 Task: Open a blank sheet, save the file as 'email' Insert a table '2 by 3' In first column, add headers, 'Product, Quantity'. Under first header add  Apple, Mango. Under second header add  15, 20. Change table style to  'Red'
Action: Mouse moved to (32, 84)
Screenshot: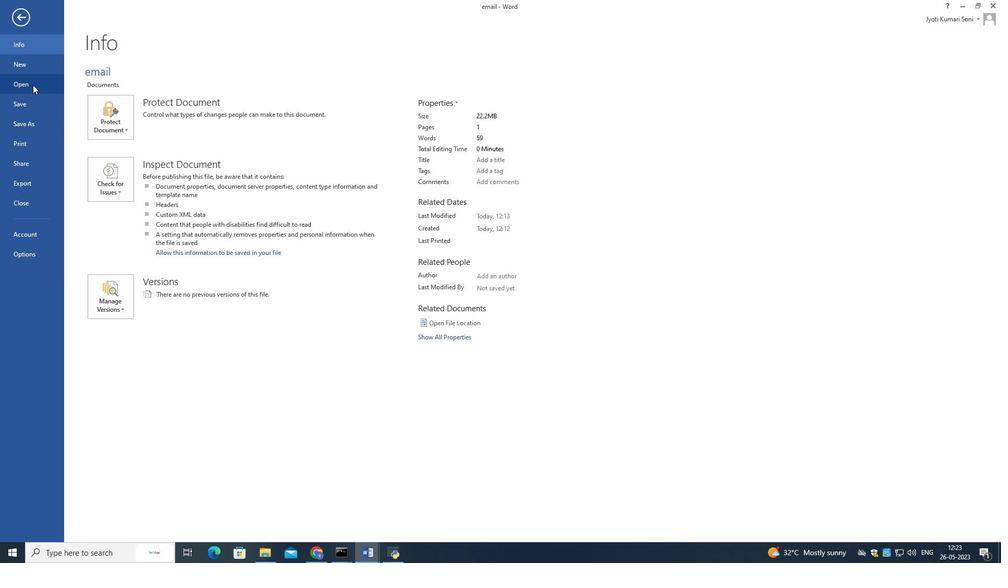 
Action: Mouse pressed left at (32, 84)
Screenshot: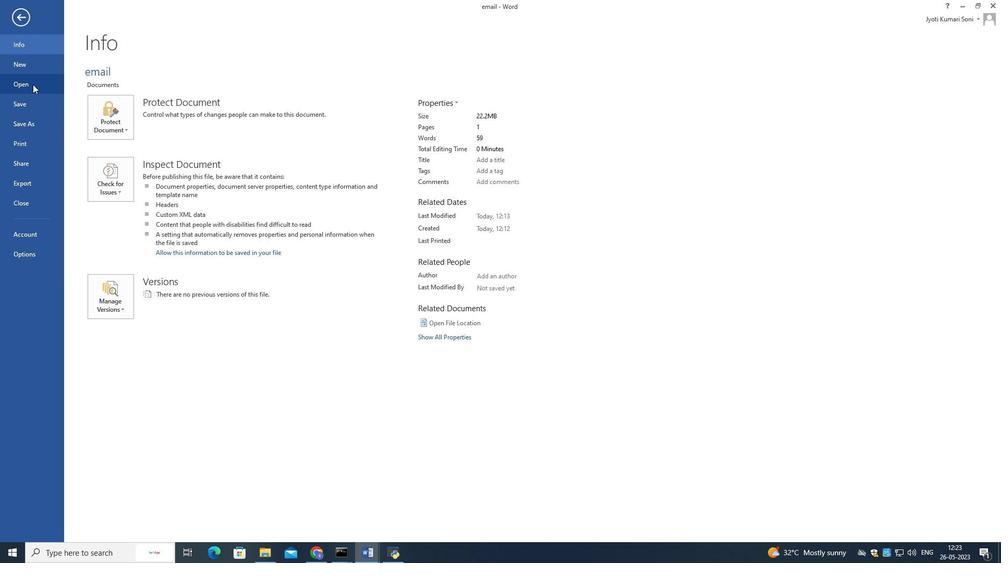 
Action: Mouse moved to (303, 102)
Screenshot: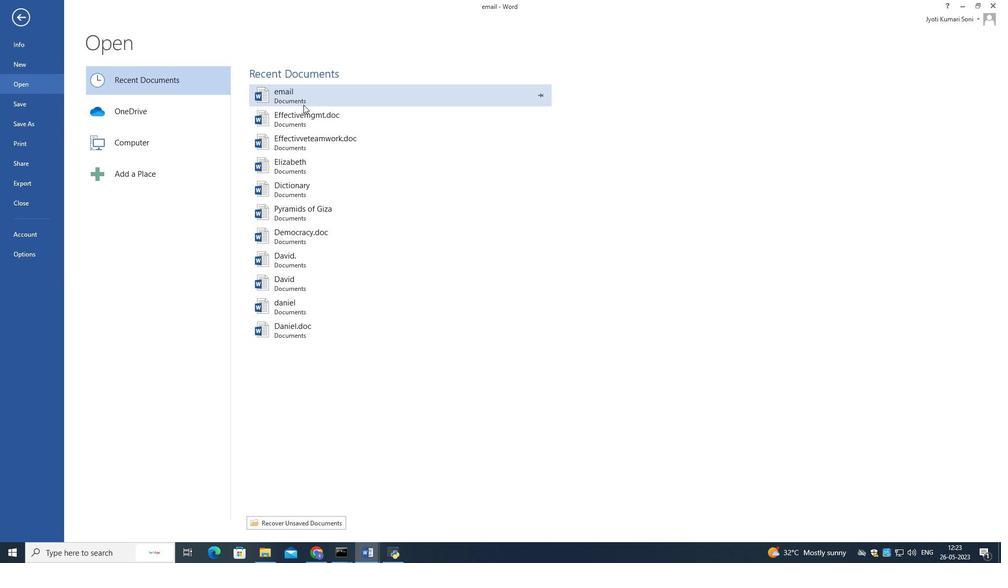 
Action: Mouse pressed left at (303, 102)
Screenshot: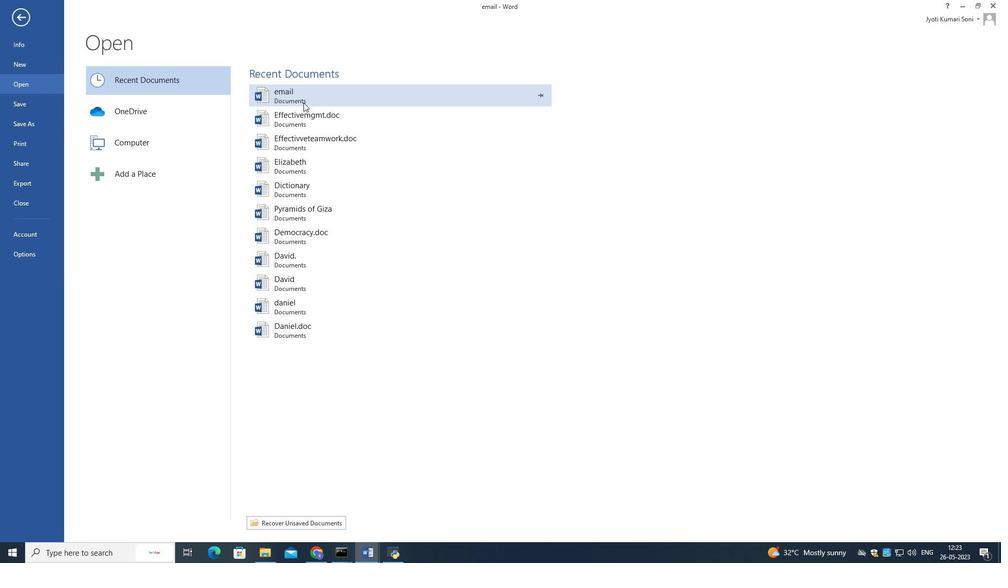 
Action: Mouse moved to (525, 314)
Screenshot: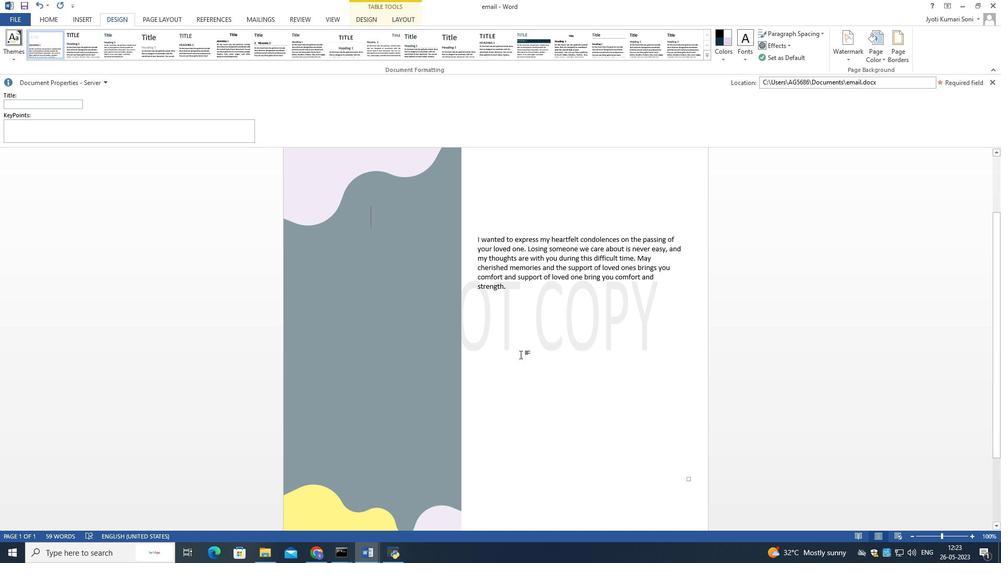 
Action: Mouse pressed left at (525, 314)
Screenshot: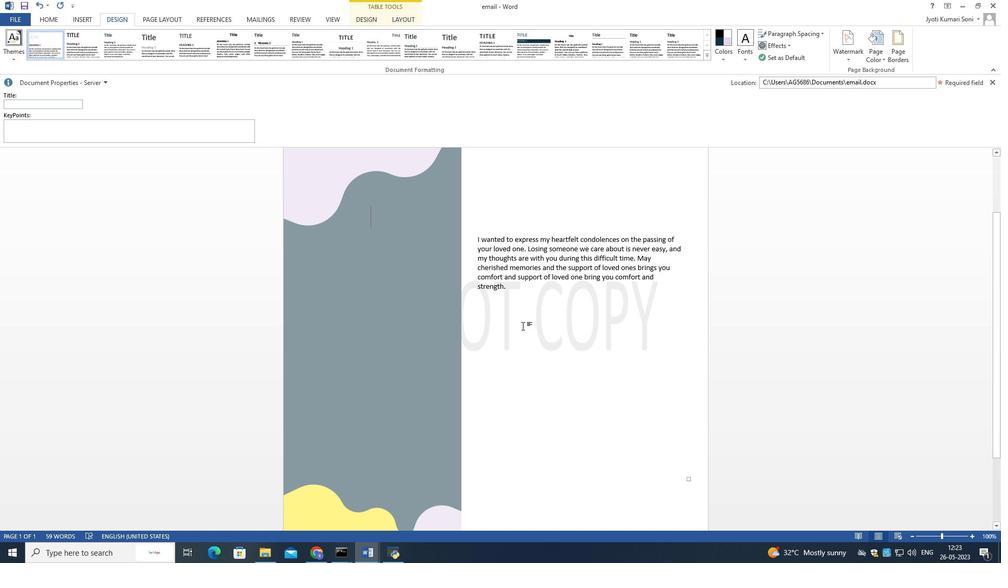 
Action: Mouse moved to (525, 321)
Screenshot: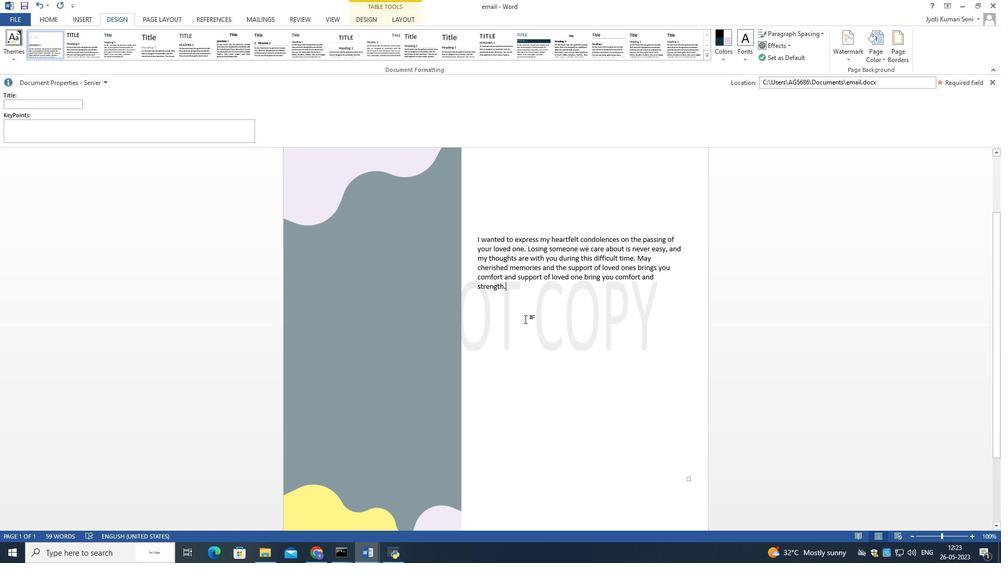
Action: Mouse scrolled (525, 320) with delta (0, 0)
Screenshot: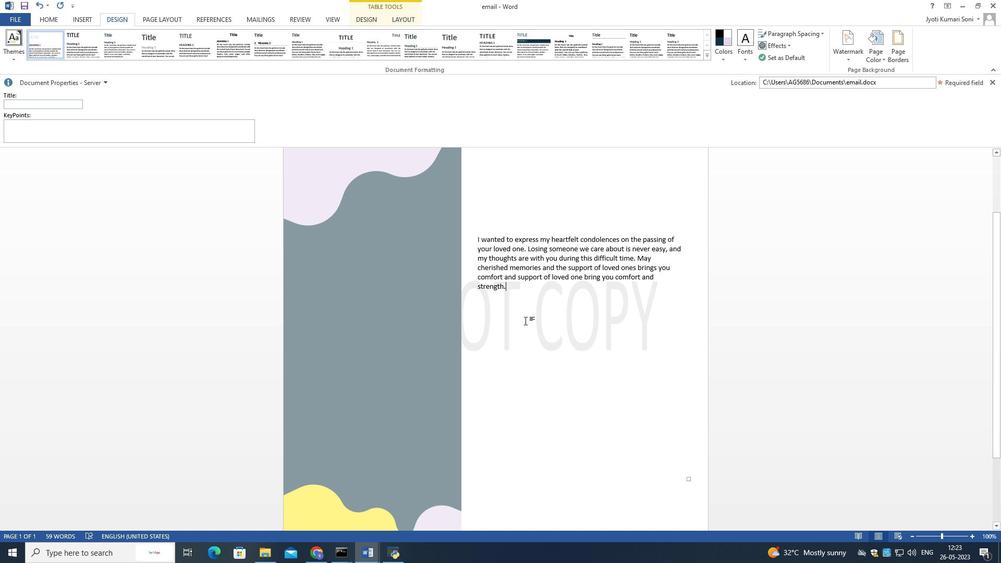 
Action: Mouse scrolled (525, 320) with delta (0, 0)
Screenshot: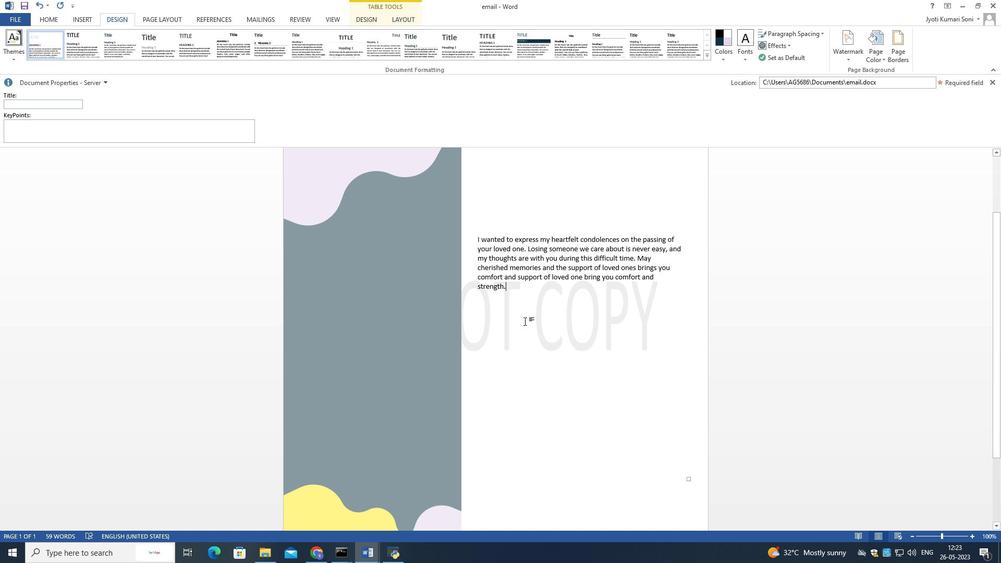 
Action: Mouse moved to (530, 232)
Screenshot: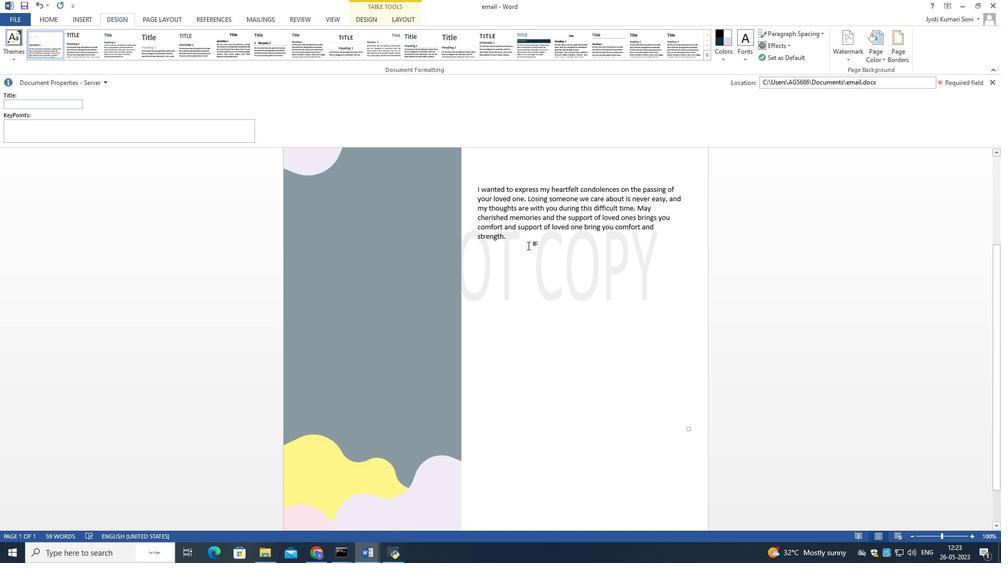 
Action: Mouse pressed left at (530, 232)
Screenshot: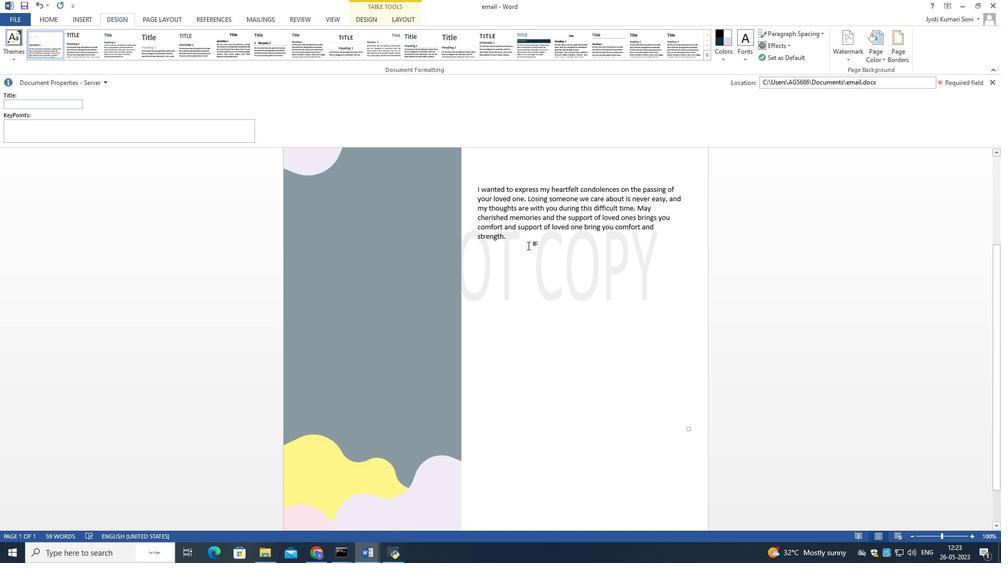 
Action: Mouse moved to (519, 249)
Screenshot: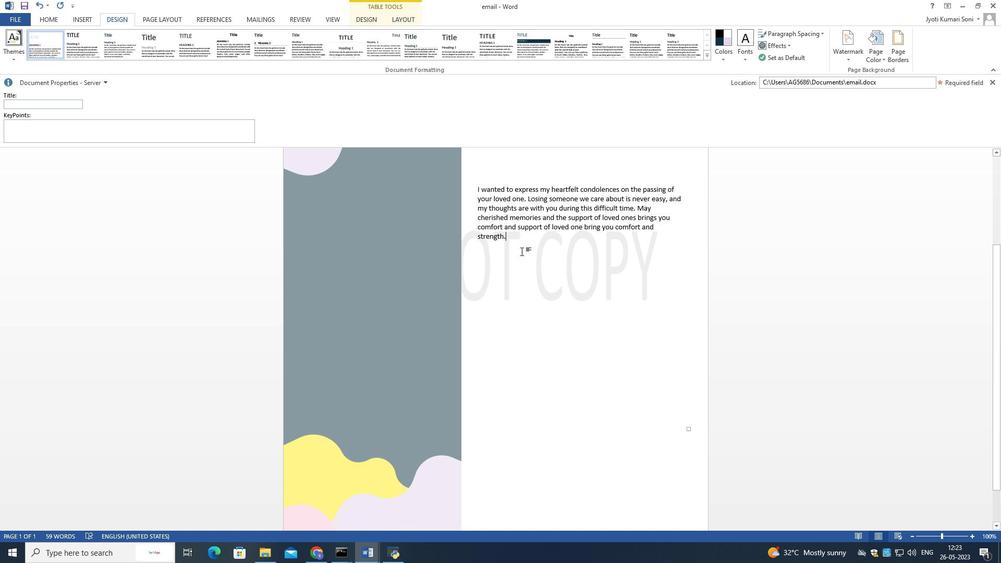
Action: Key pressed <Key.enter><Key.enter>
Screenshot: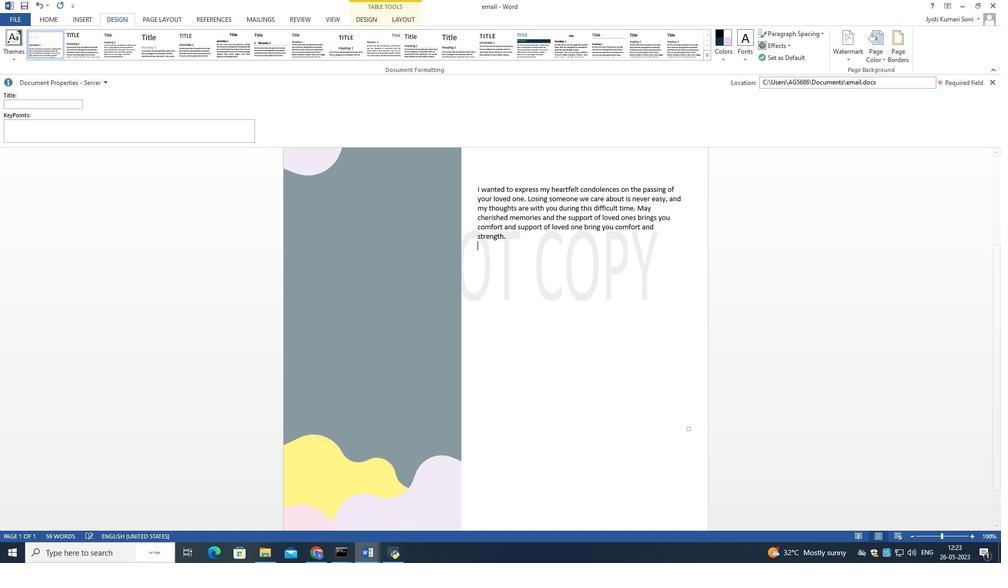
Action: Mouse moved to (86, 11)
Screenshot: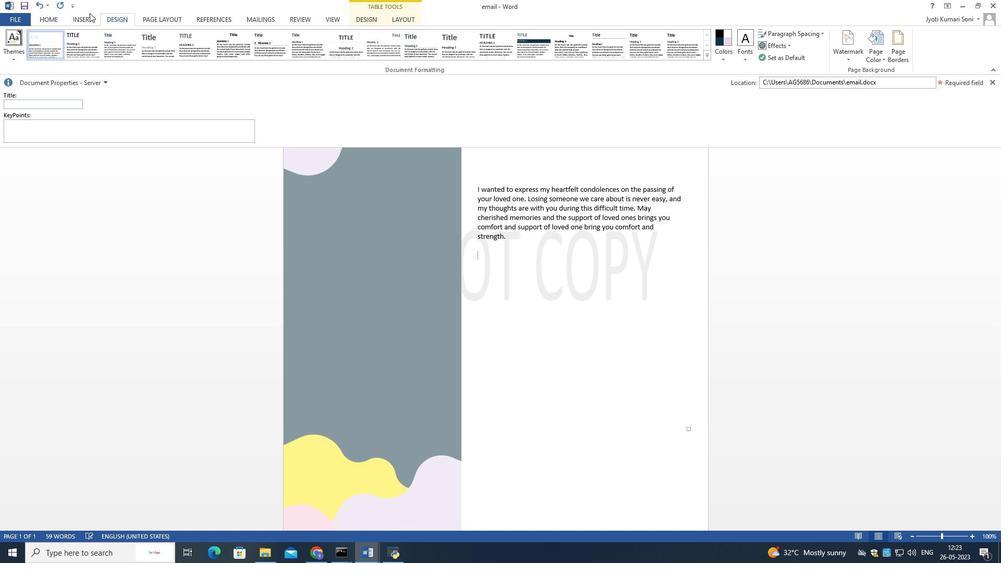 
Action: Mouse pressed left at (86, 11)
Screenshot: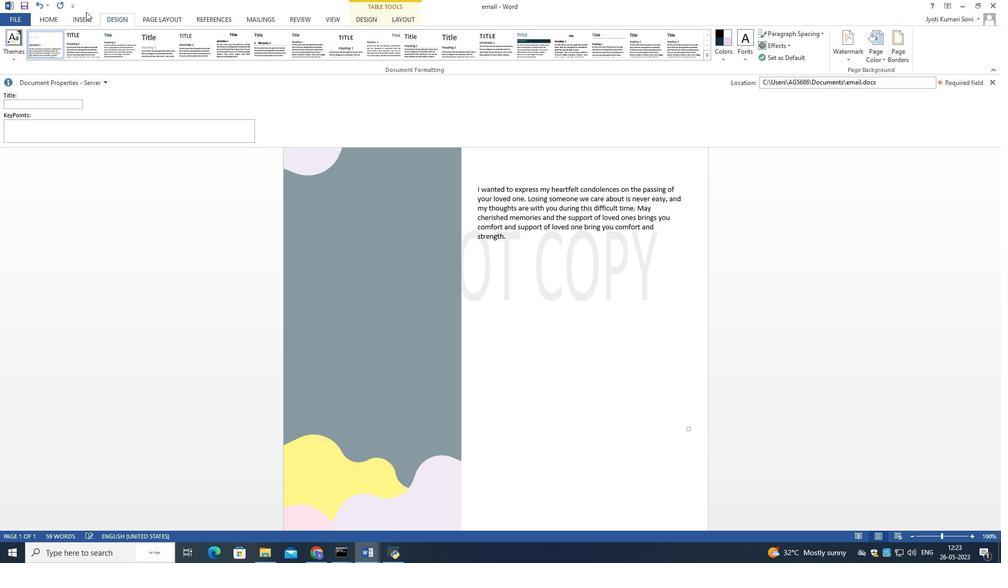 
Action: Mouse moved to (86, 14)
Screenshot: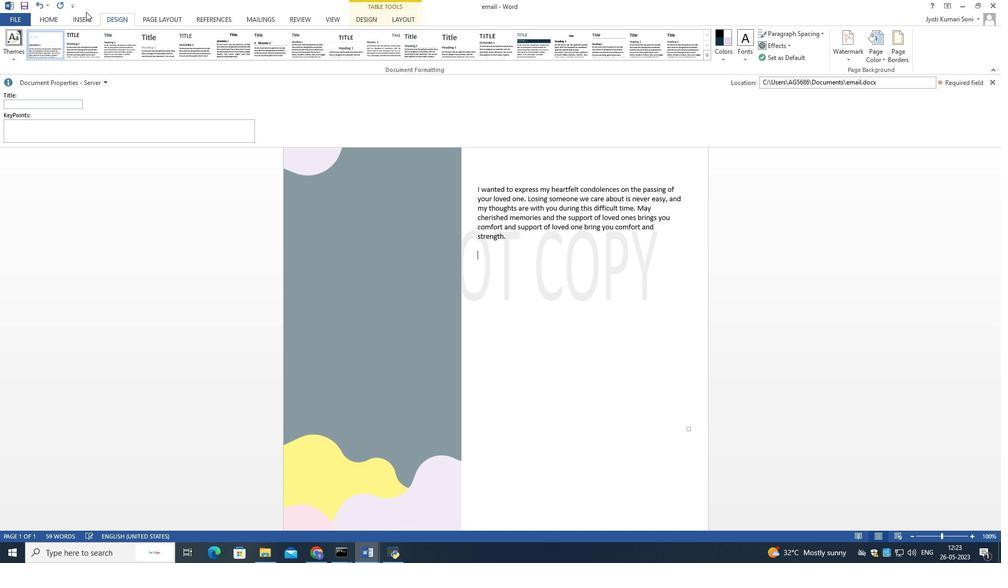 
Action: Mouse pressed left at (86, 14)
Screenshot: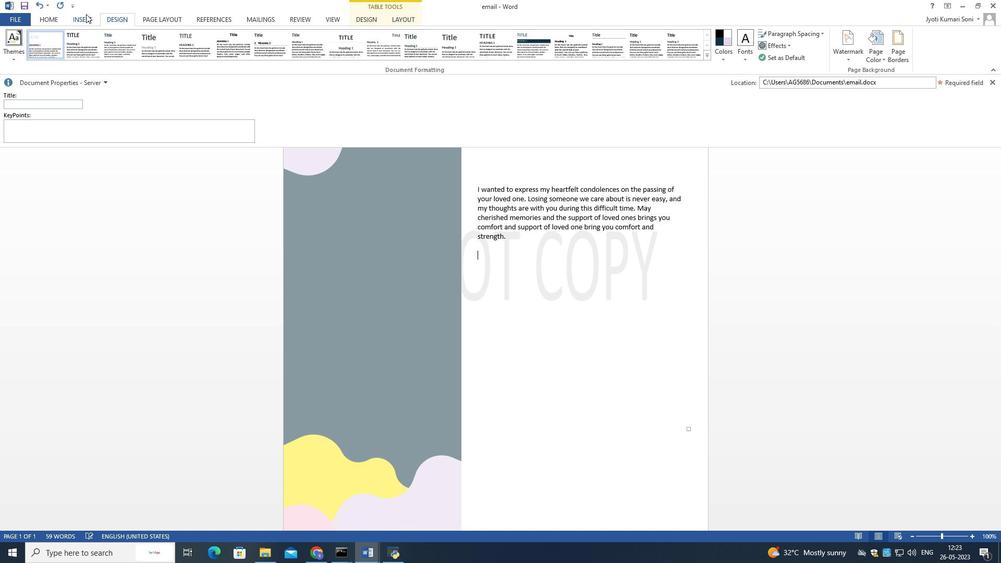 
Action: Mouse moved to (88, 54)
Screenshot: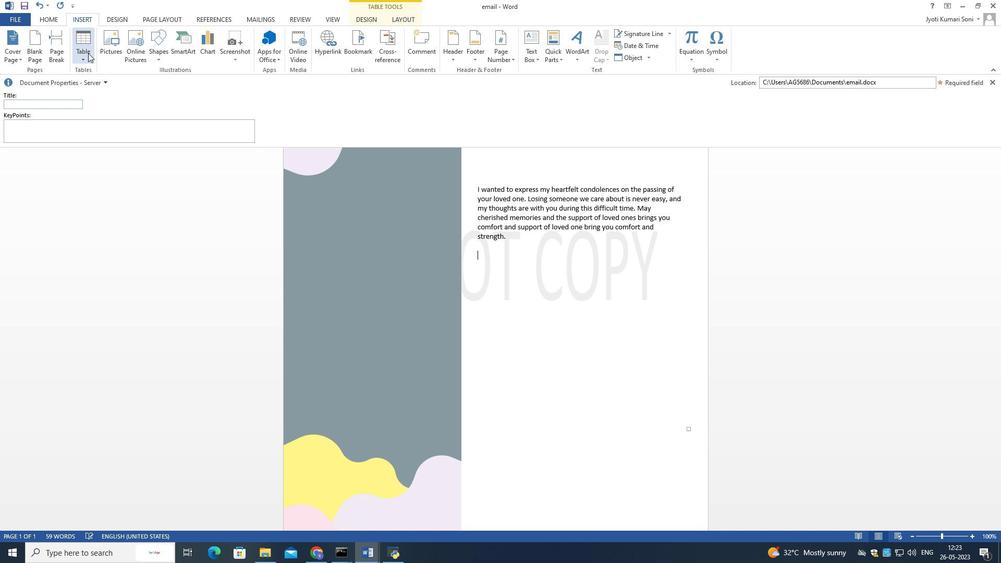 
Action: Mouse pressed left at (88, 54)
Screenshot: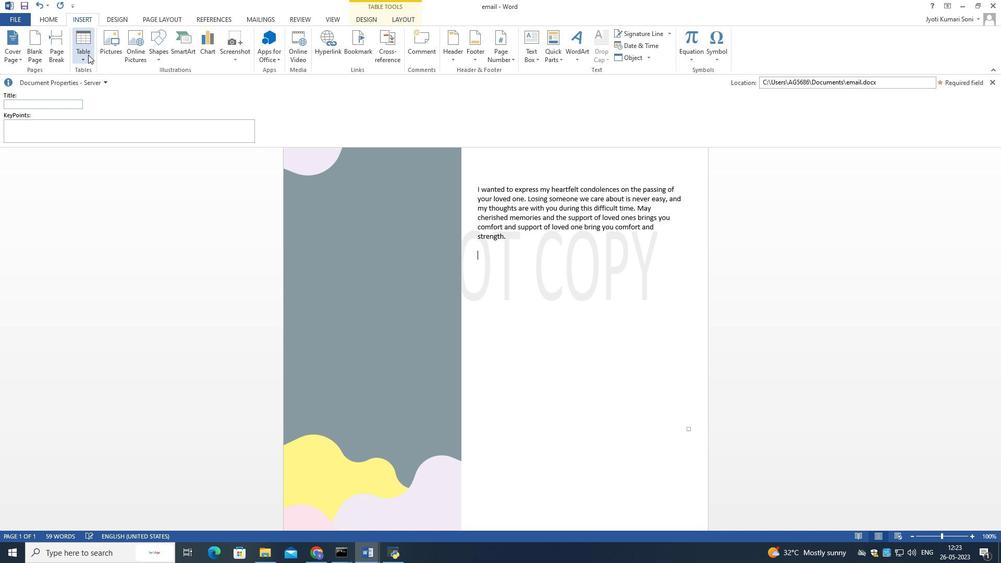 
Action: Mouse moved to (86, 102)
Screenshot: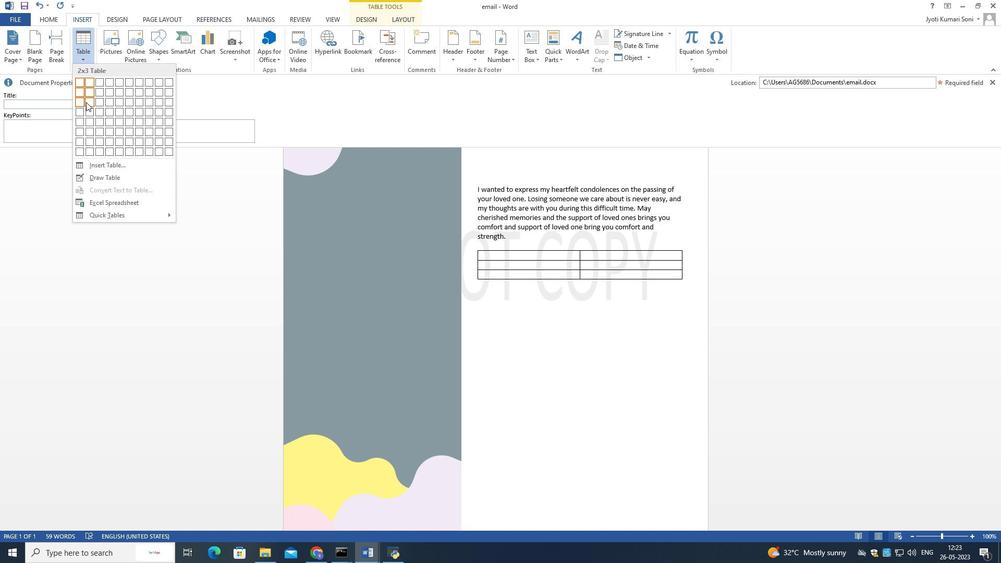 
Action: Mouse pressed left at (86, 102)
Screenshot: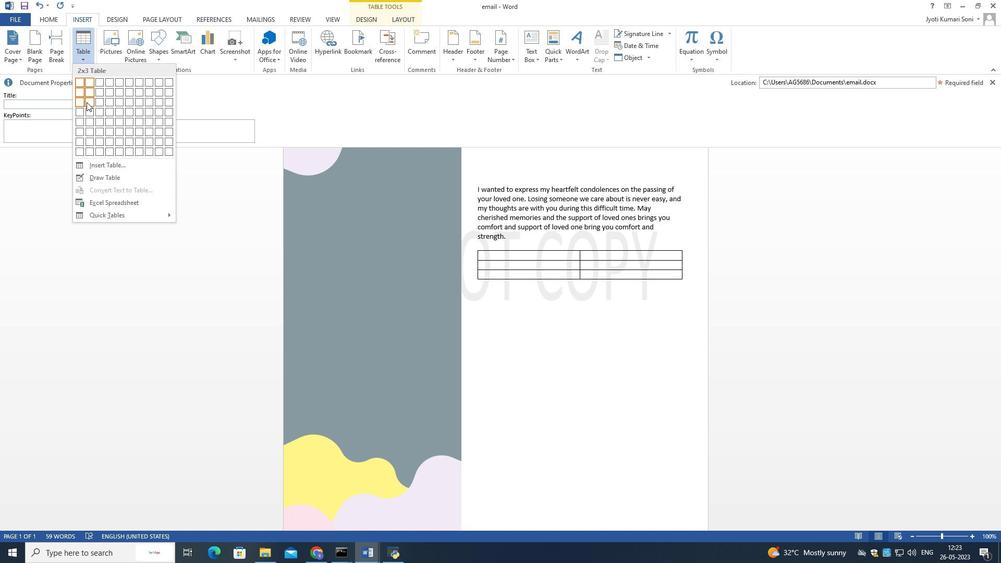 
Action: Mouse moved to (546, 255)
Screenshot: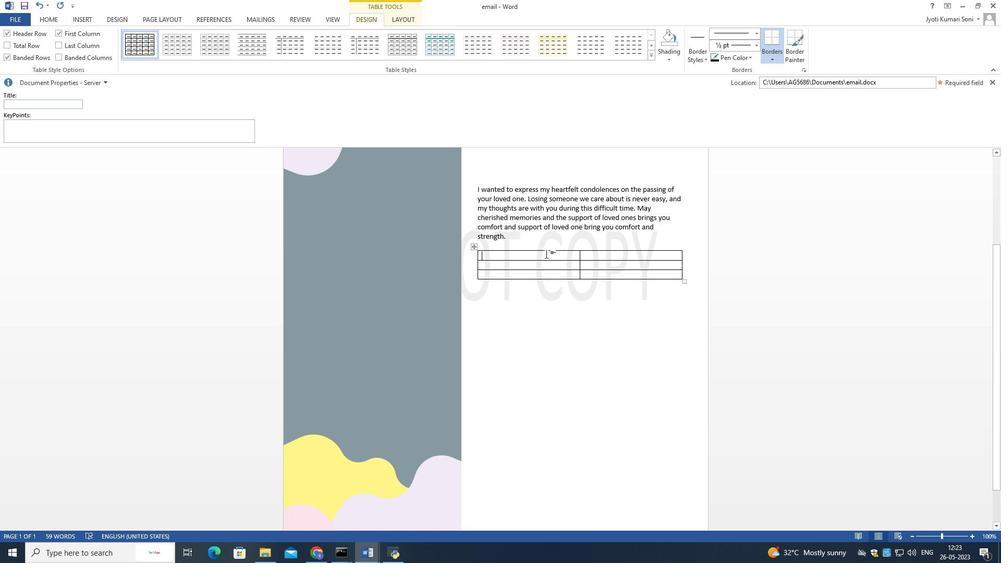 
Action: Mouse pressed left at (546, 255)
Screenshot: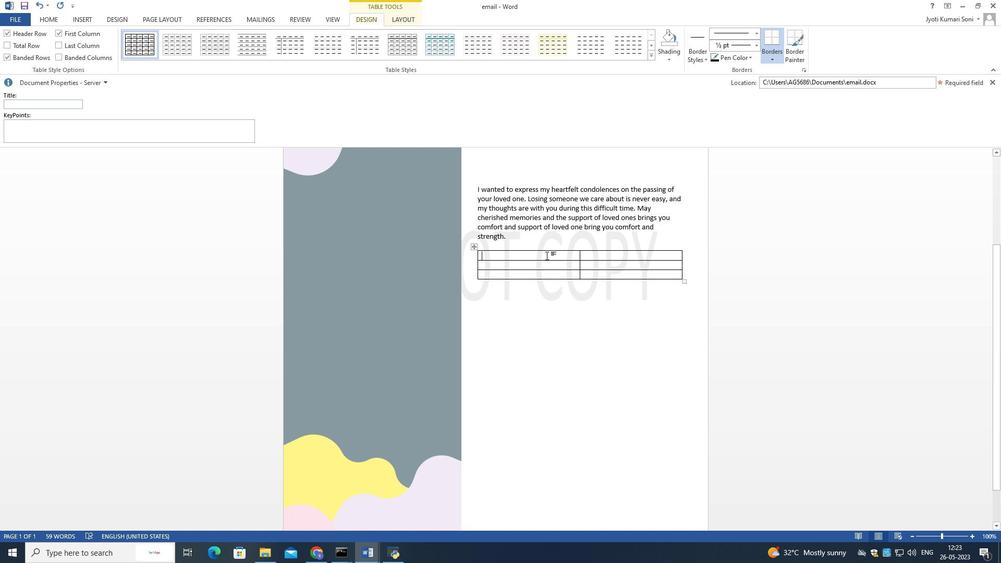 
Action: Mouse moved to (546, 256)
Screenshot: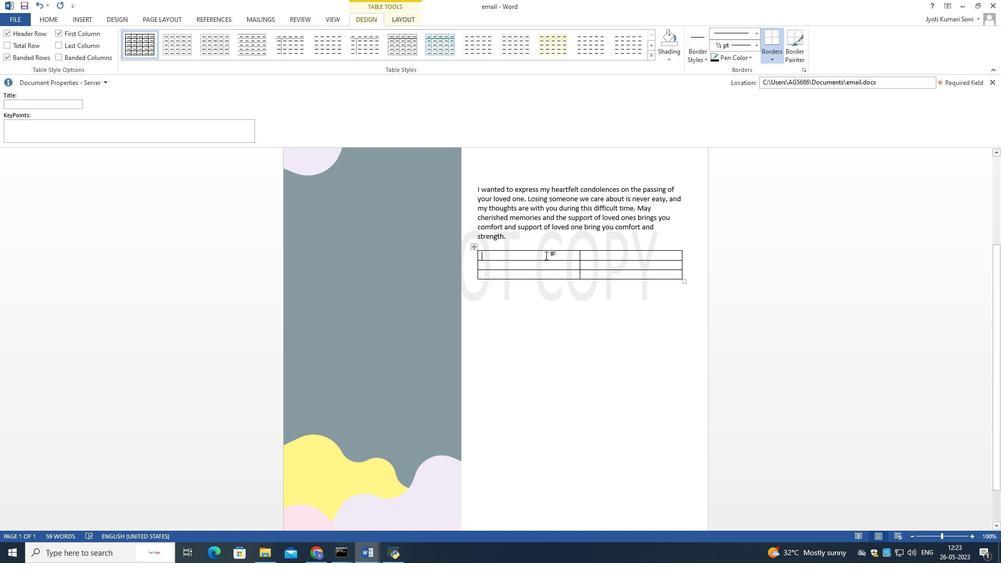 
Action: Key pressed <Key.shift>Product
Screenshot: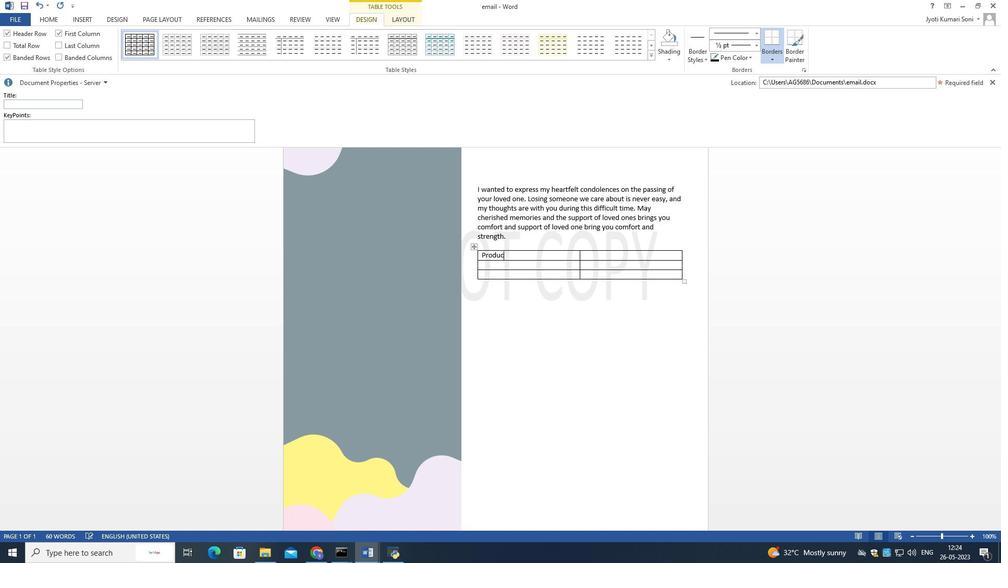 
Action: Mouse moved to (661, 252)
Screenshot: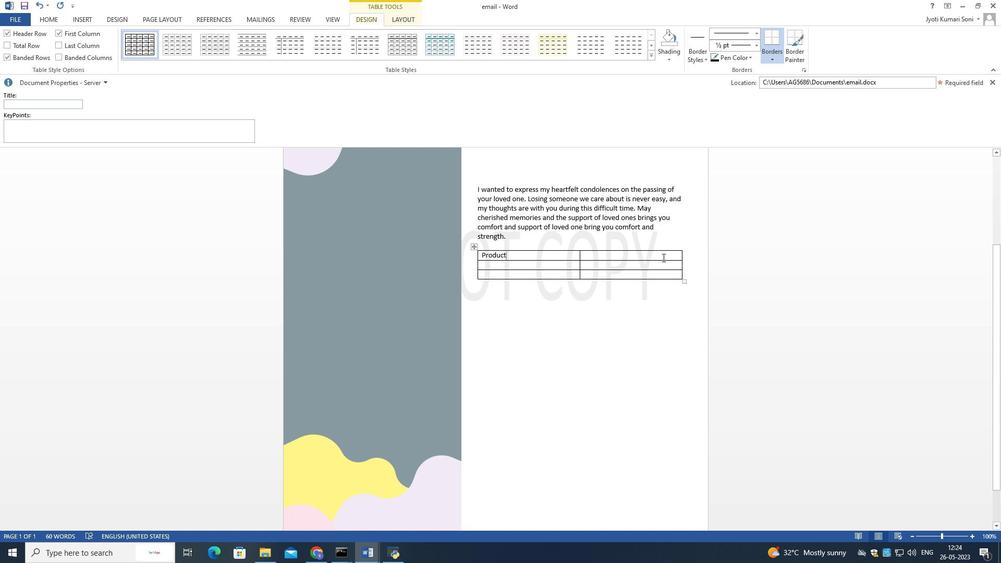 
Action: Mouse pressed left at (661, 252)
Screenshot: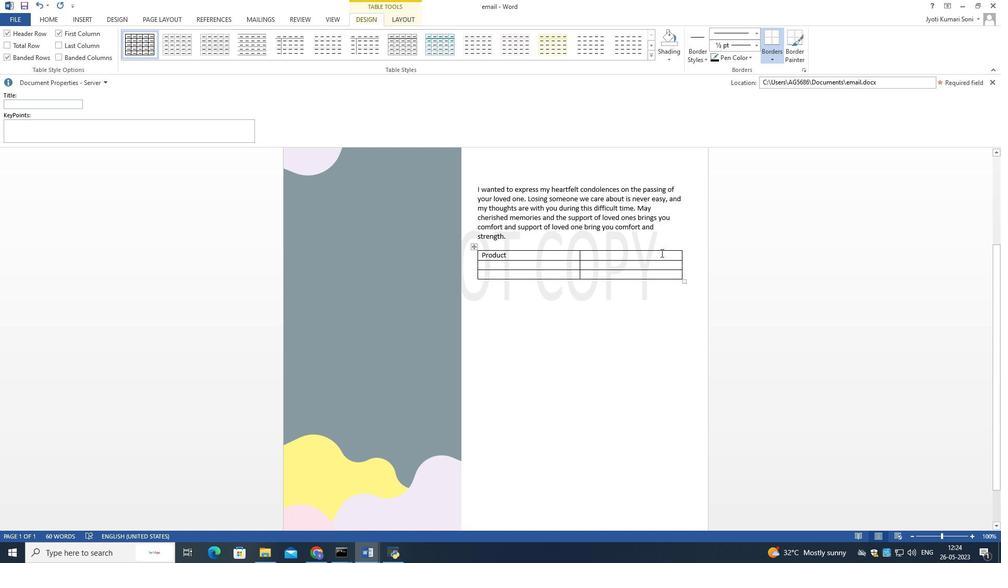 
Action: Key pressed <Key.shift>Quantity
Screenshot: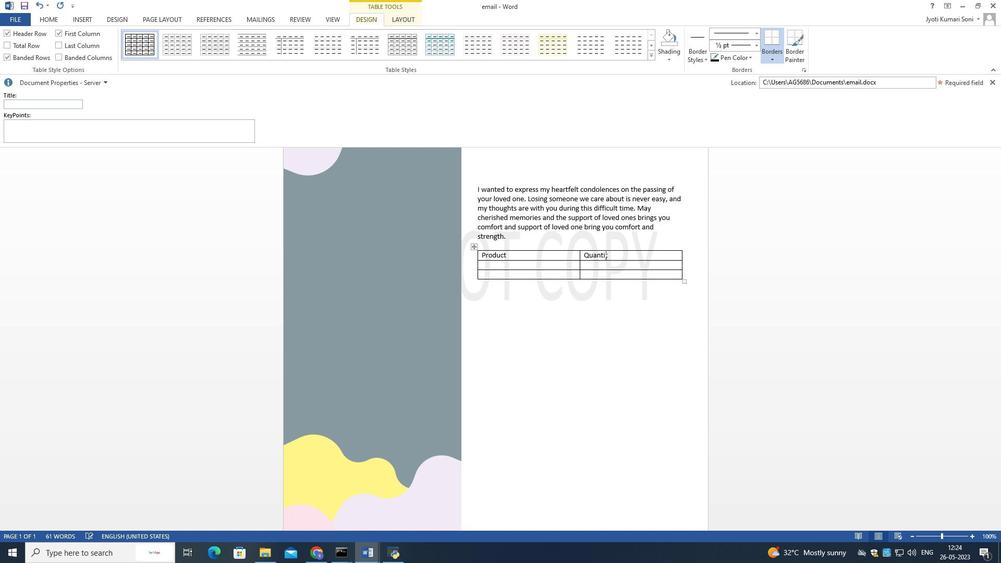 
Action: Mouse moved to (571, 263)
Screenshot: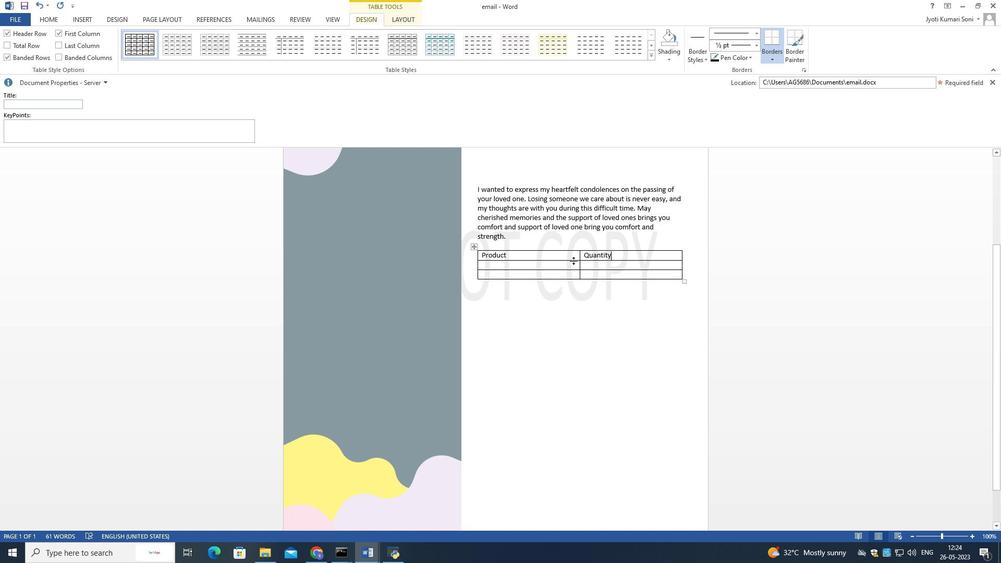 
Action: Mouse pressed left at (571, 263)
Screenshot: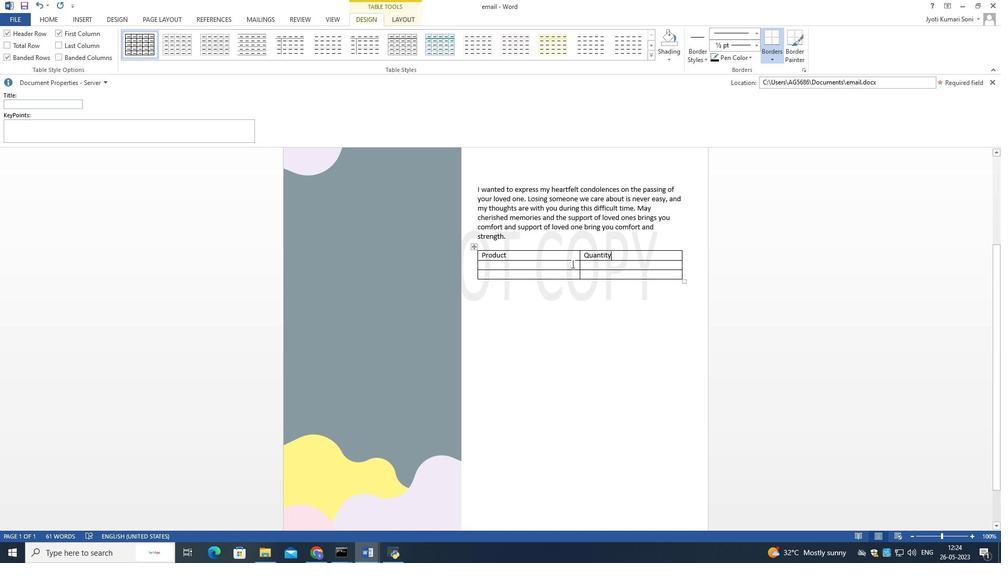 
Action: Mouse moved to (554, 263)
Screenshot: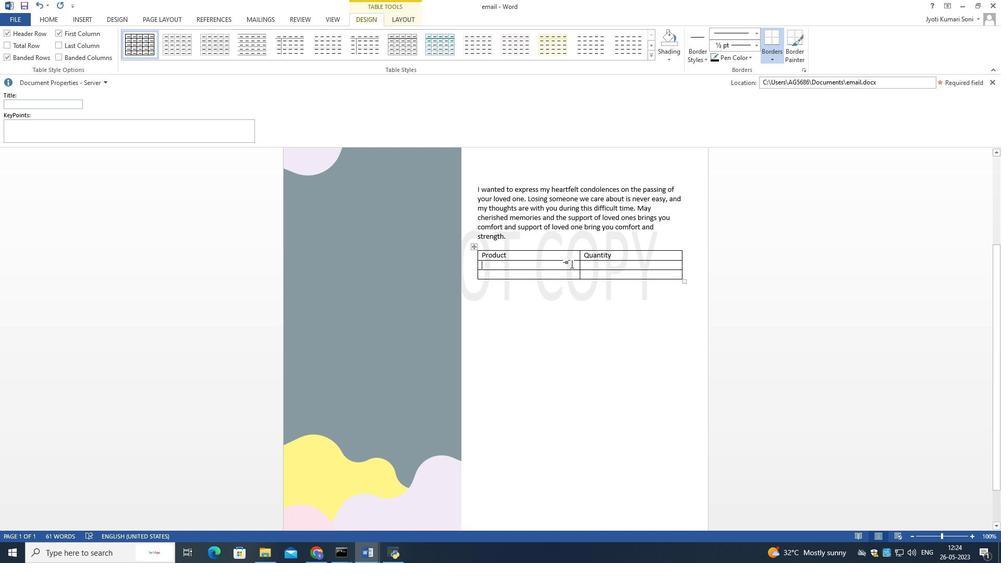 
Action: Key pressed <Key.shift>Apple<Key.space><Key.down><Key.shift>Mango<Key.right><Key.up>15<Key.down>20
Screenshot: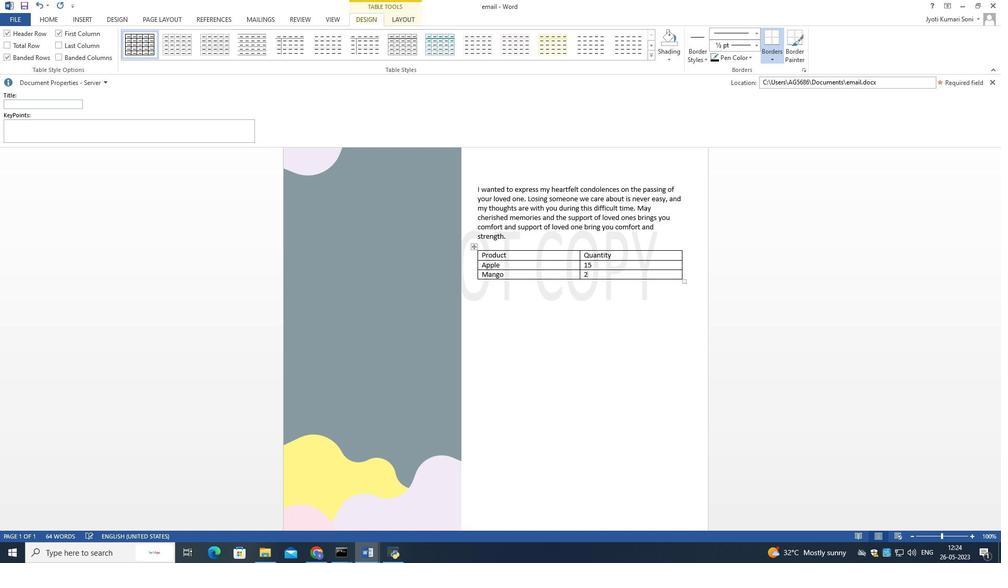 
Action: Mouse moved to (691, 270)
Screenshot: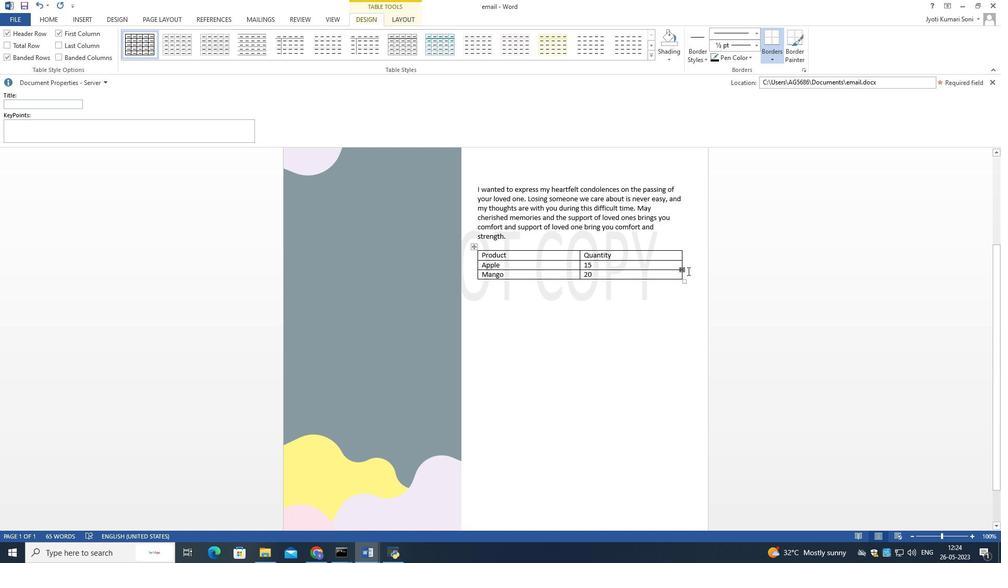 
Action: Mouse pressed left at (691, 270)
Screenshot: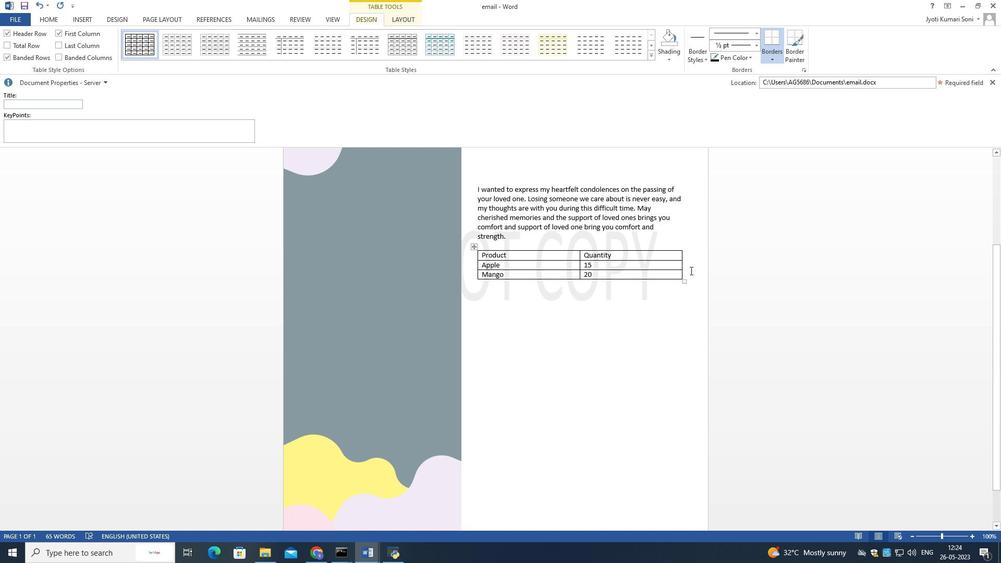 
Action: Mouse moved to (688, 267)
Screenshot: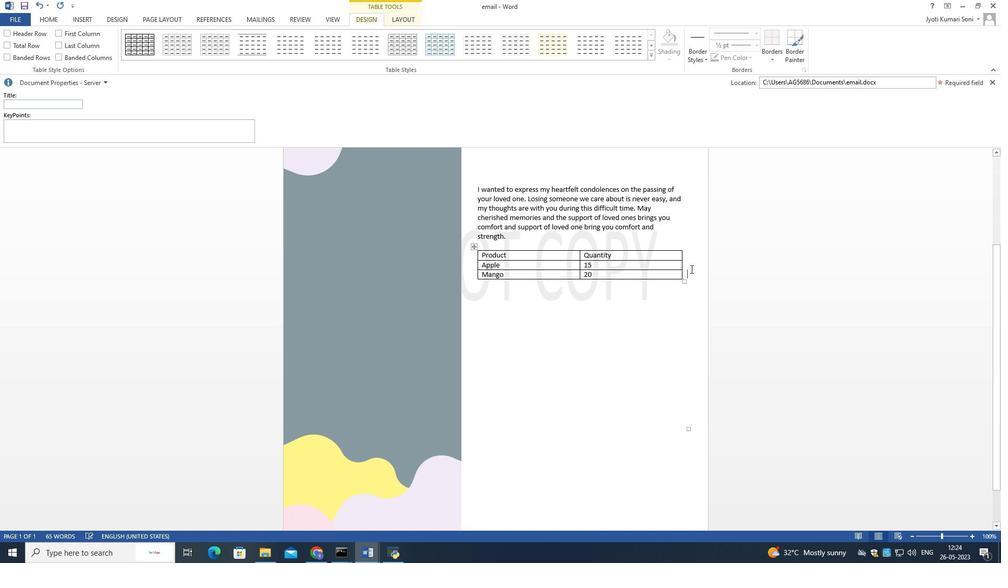 
Action: Mouse pressed left at (688, 267)
Screenshot: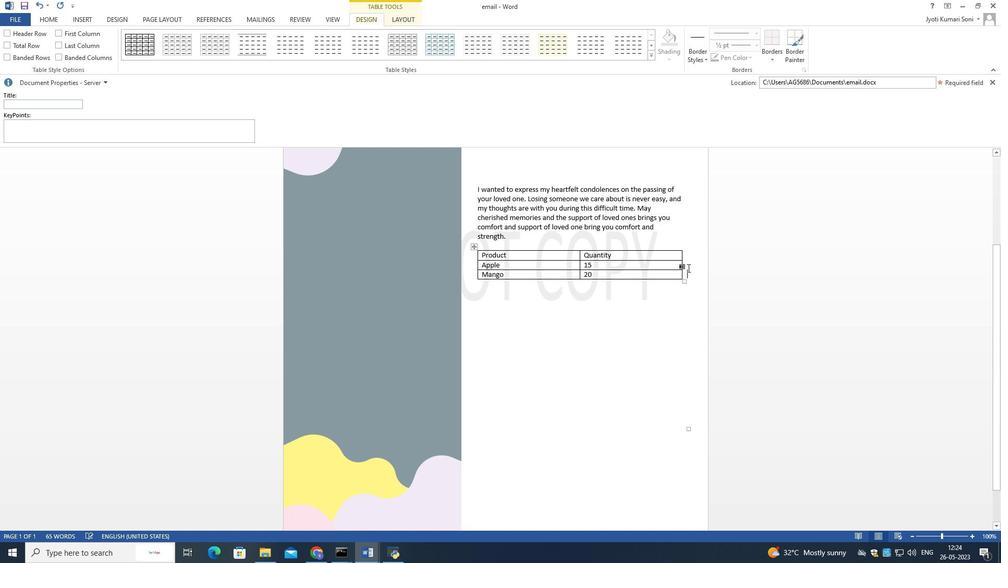 
Action: Mouse moved to (568, 299)
Screenshot: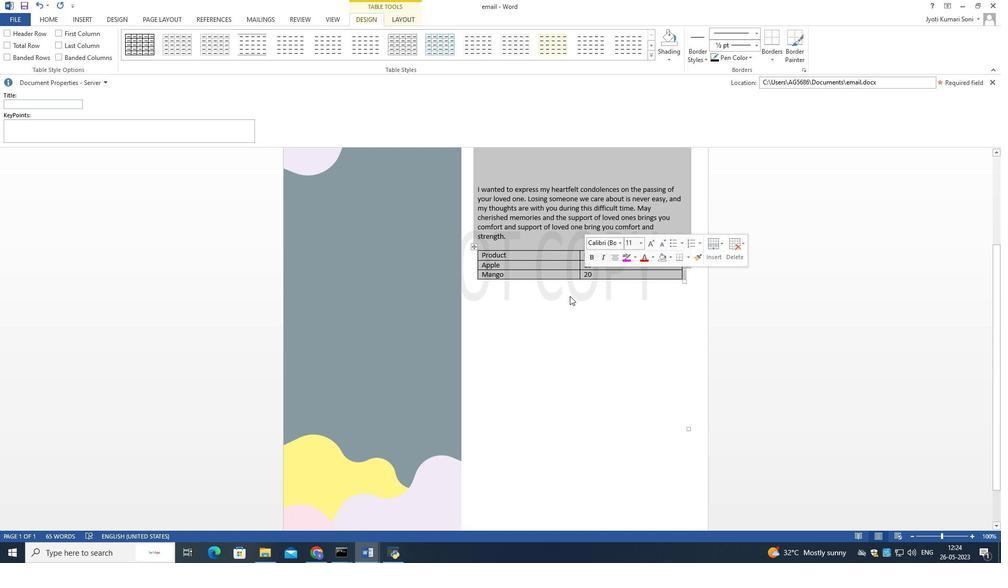 
Action: Mouse pressed left at (568, 299)
Screenshot: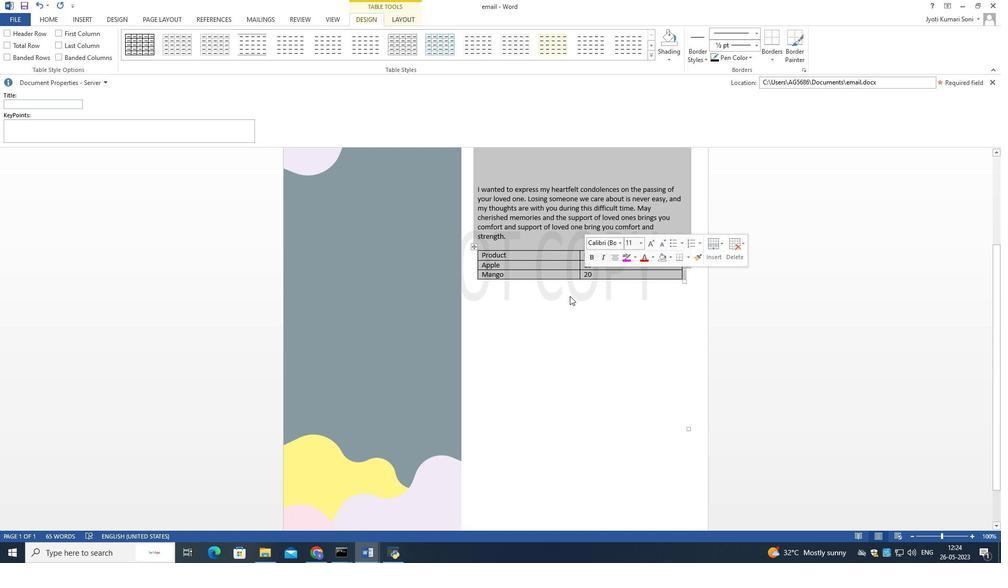 
Action: Mouse moved to (563, 275)
Screenshot: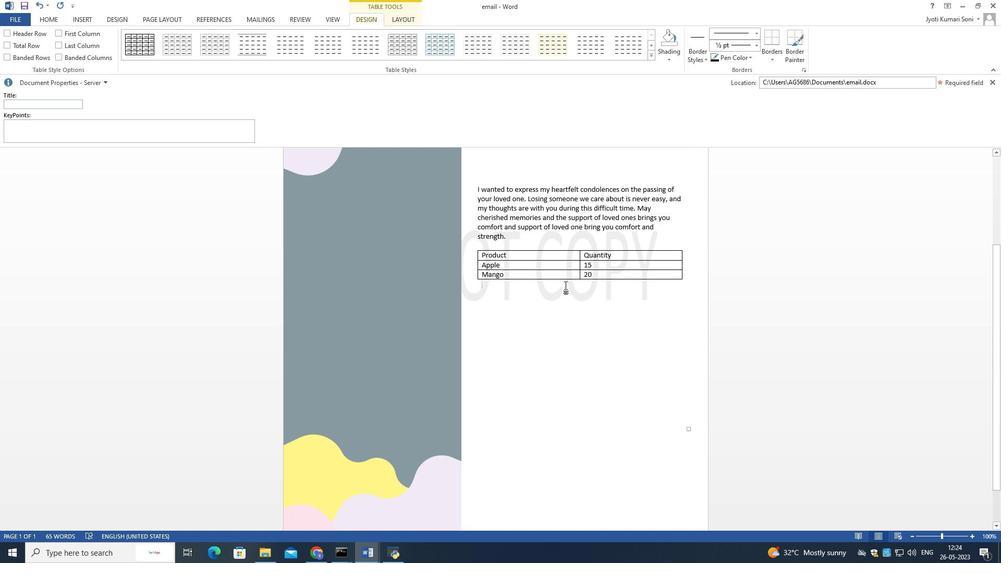 
Action: Mouse pressed left at (563, 275)
Screenshot: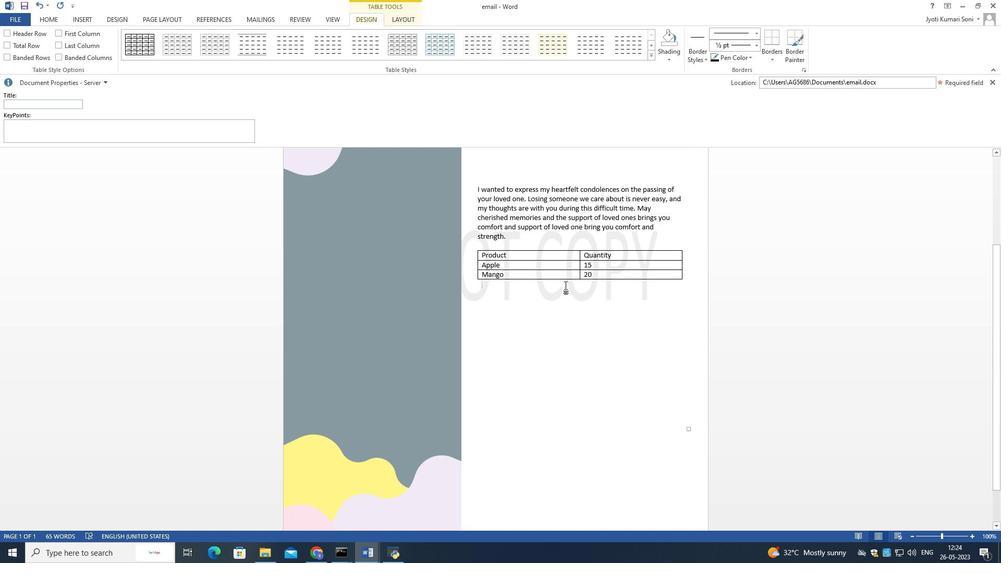 
Action: Mouse moved to (562, 272)
Screenshot: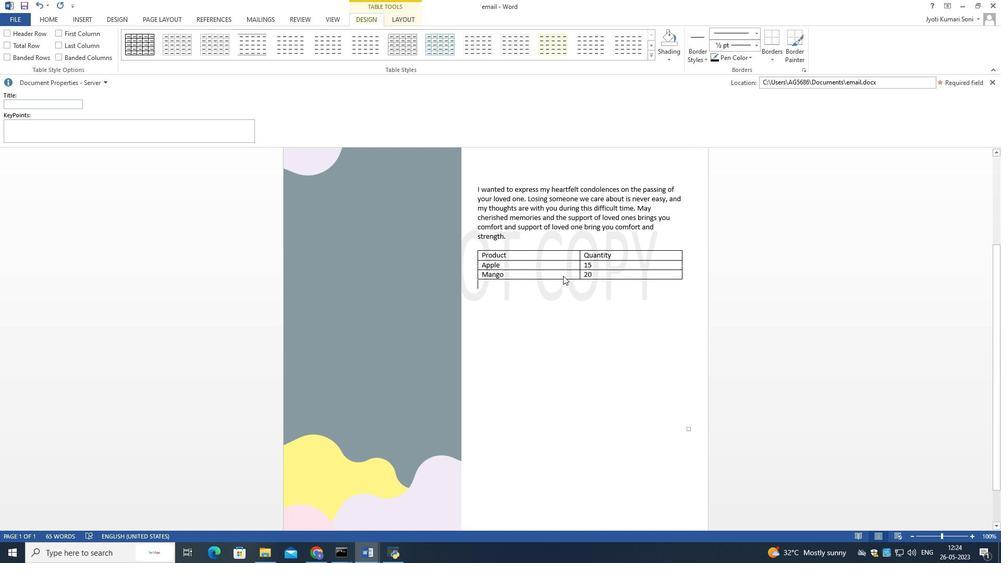
Action: Mouse pressed left at (562, 272)
Screenshot: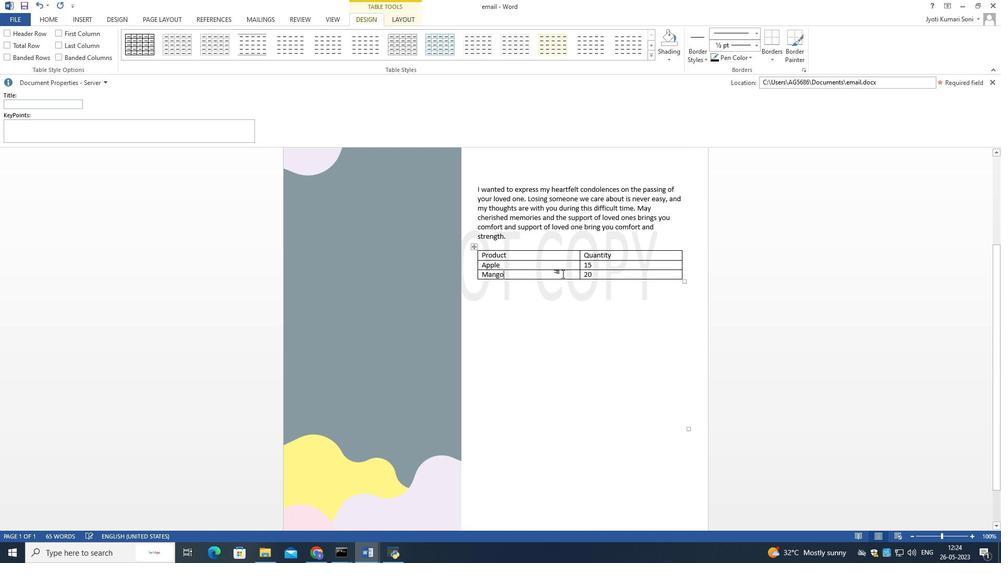 
Action: Mouse pressed left at (562, 272)
Screenshot: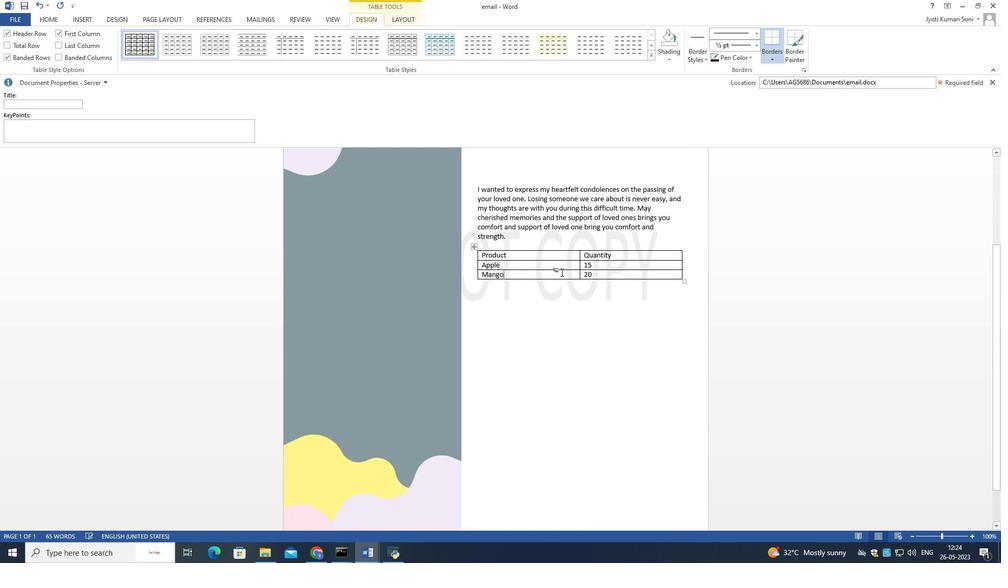 
Action: Mouse moved to (477, 250)
Screenshot: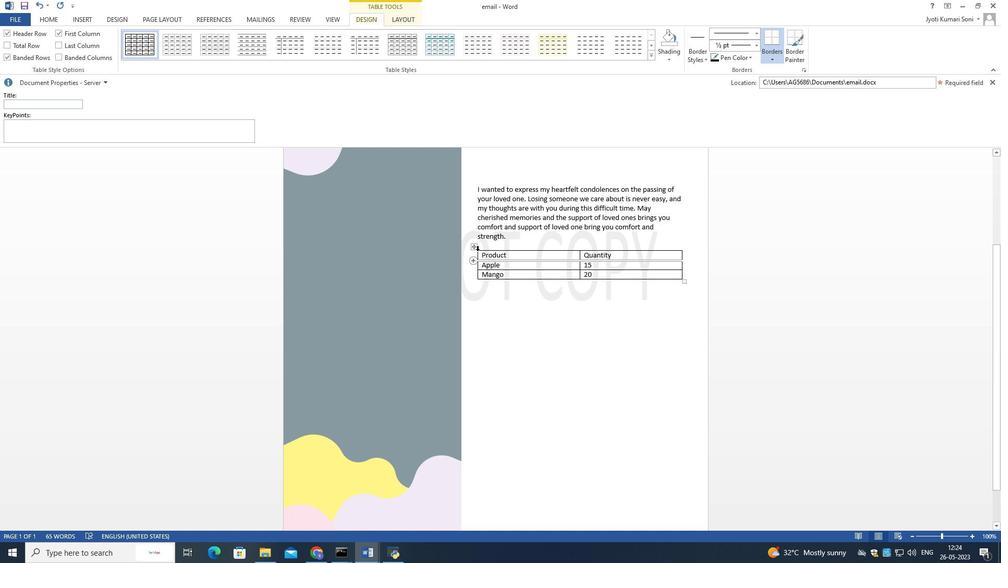 
Action: Mouse pressed left at (477, 250)
Screenshot: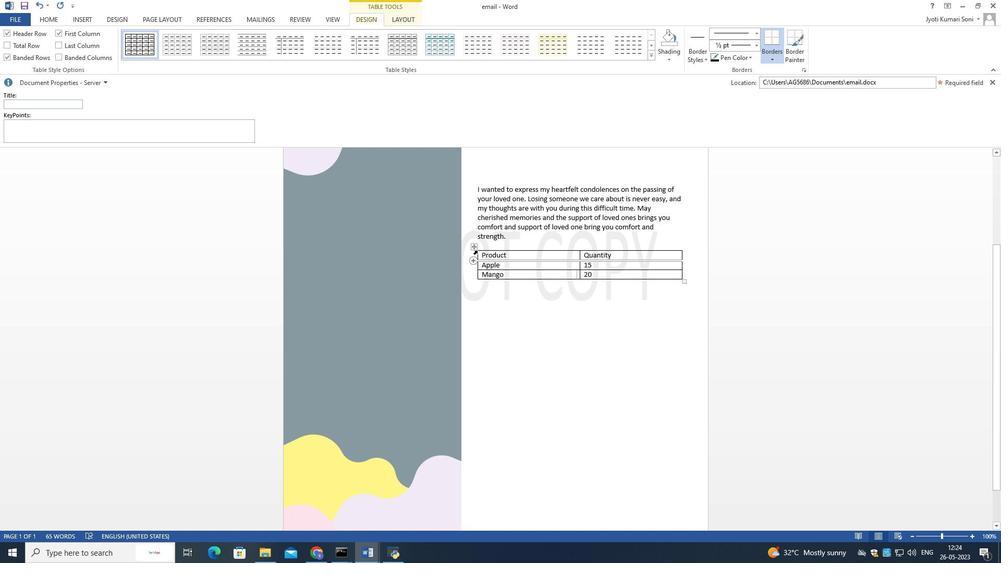 
Action: Mouse moved to (511, 299)
Screenshot: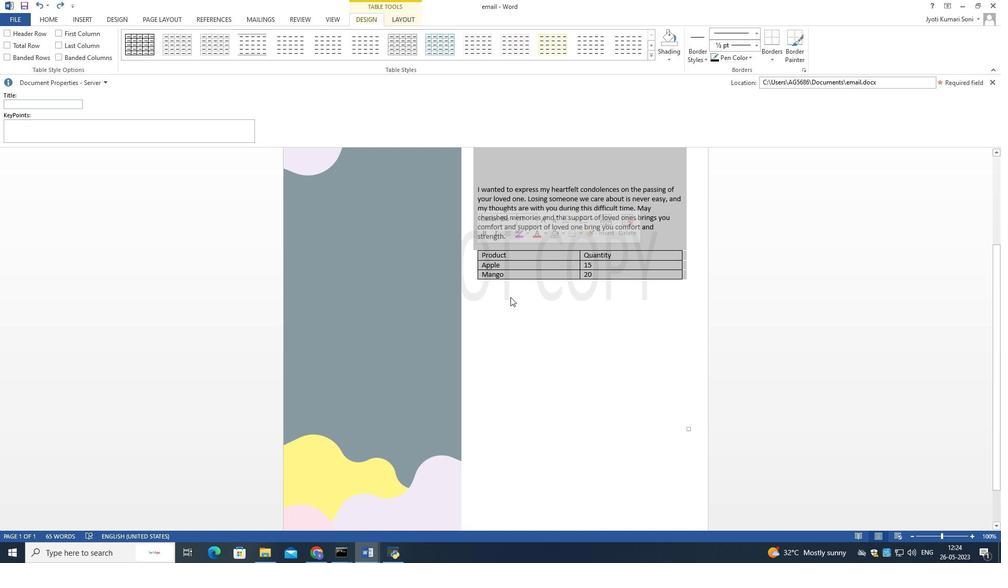 
Action: Mouse pressed left at (511, 299)
Screenshot: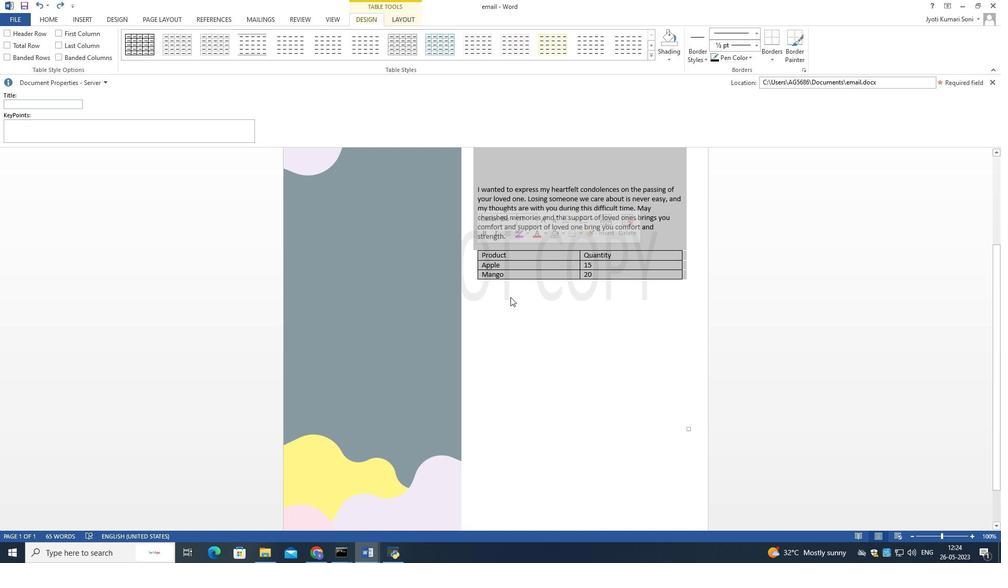 
Action: Mouse moved to (500, 267)
Screenshot: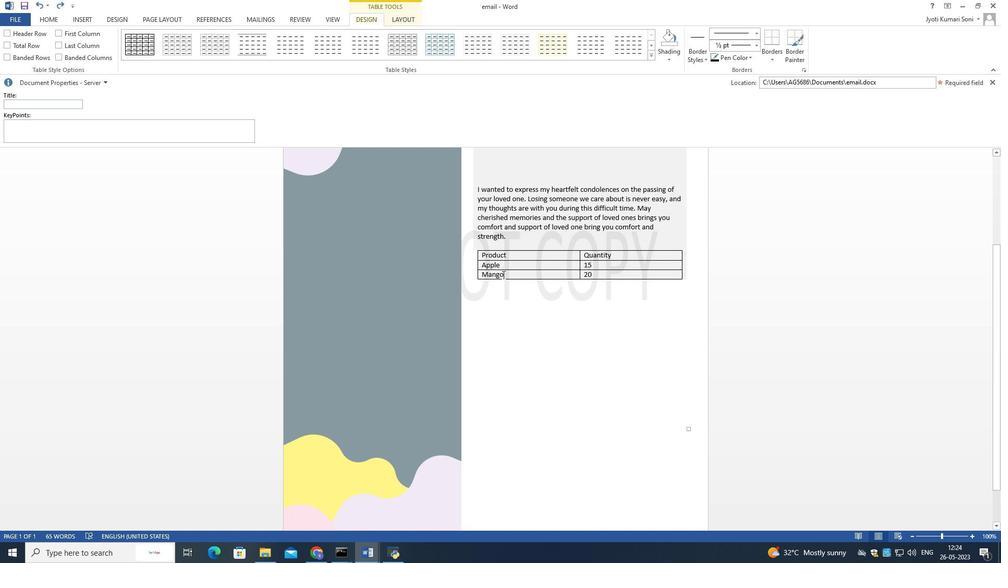 
Action: Mouse pressed left at (500, 267)
Screenshot: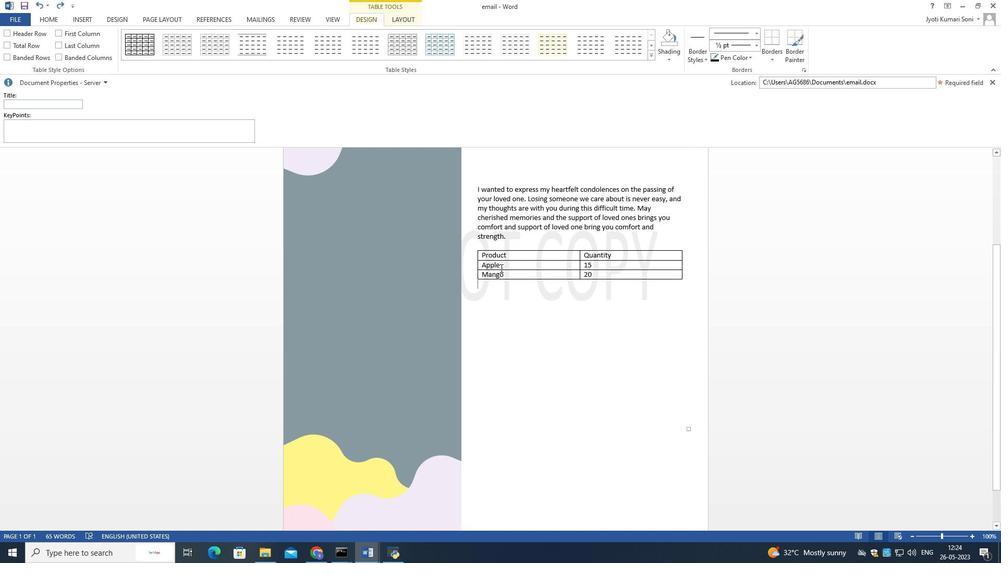 
Action: Mouse moved to (518, 239)
Screenshot: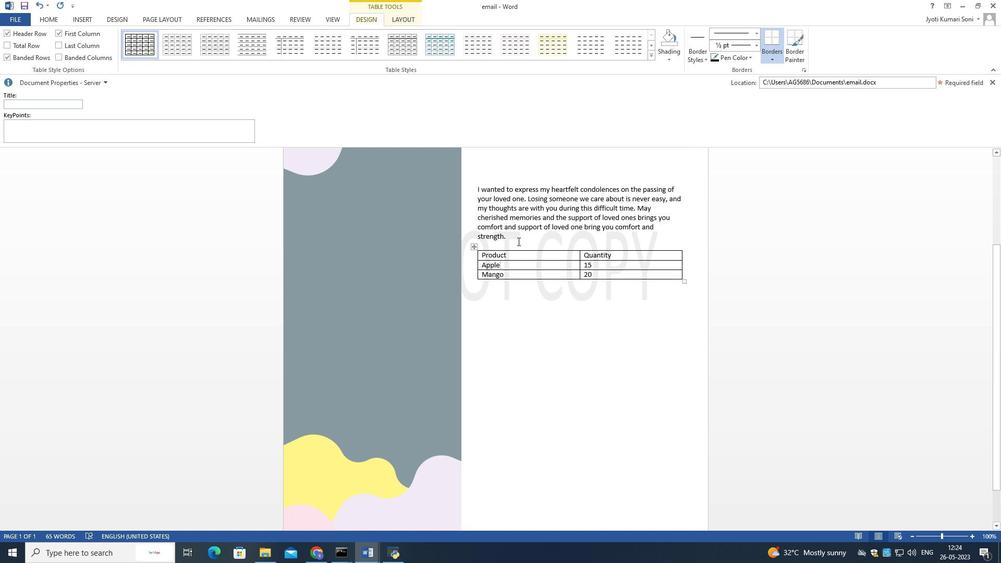 
Action: Mouse pressed left at (517, 240)
Screenshot: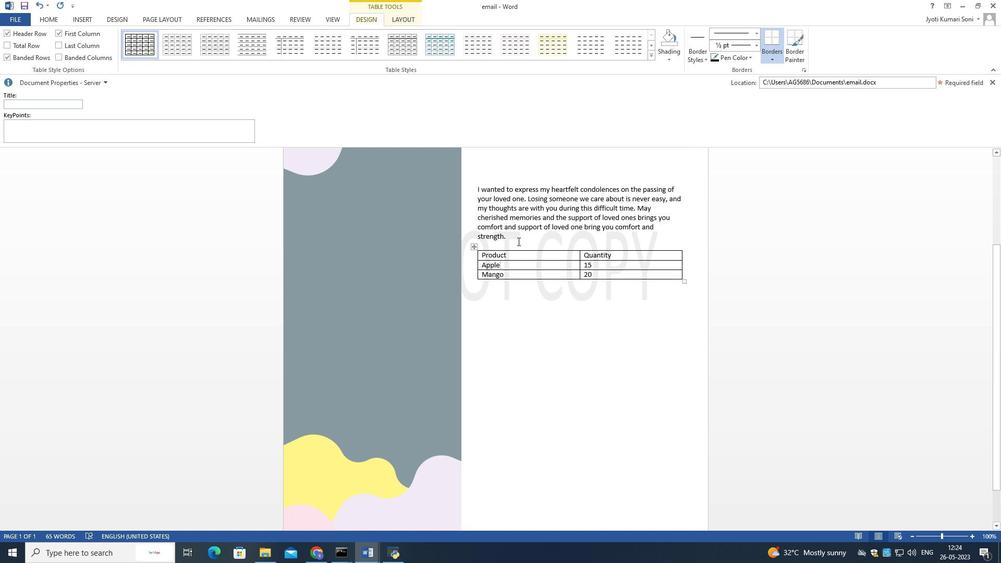 
Action: Key pressed <Key.enter><Key.enter><Key.enter>
Screenshot: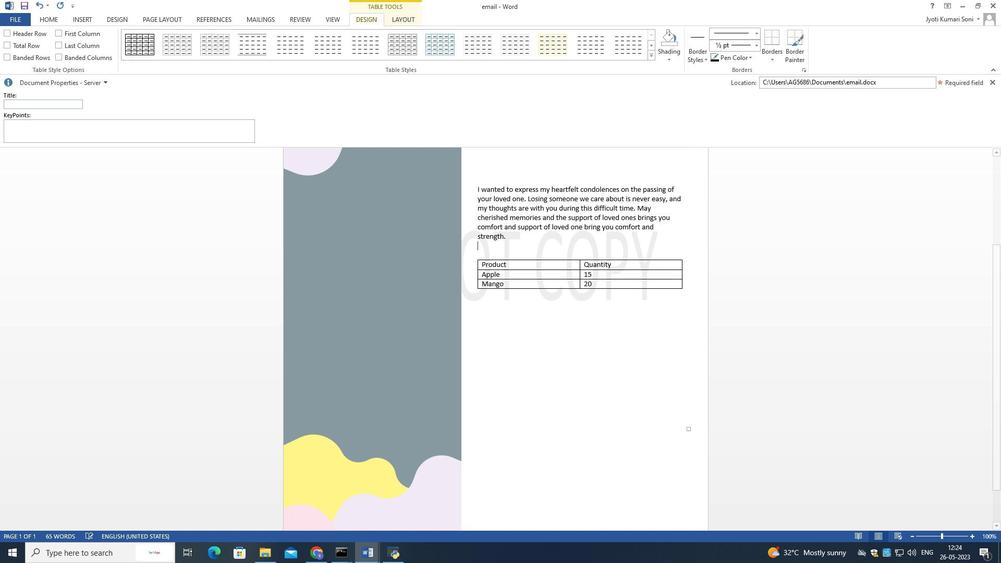 
Action: Mouse moved to (594, 283)
Screenshot: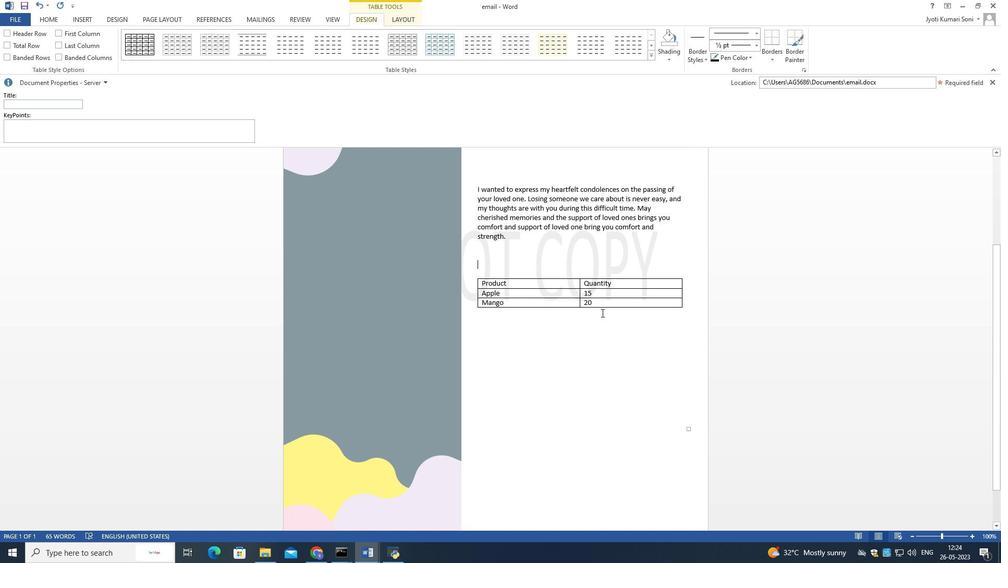 
Action: Mouse pressed left at (594, 283)
Screenshot: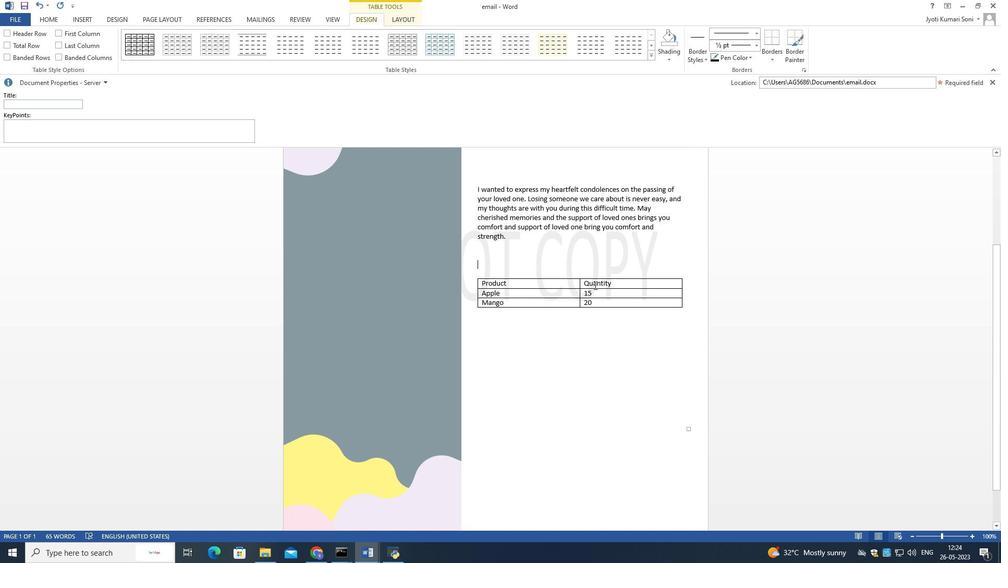 
Action: Mouse moved to (473, 275)
Screenshot: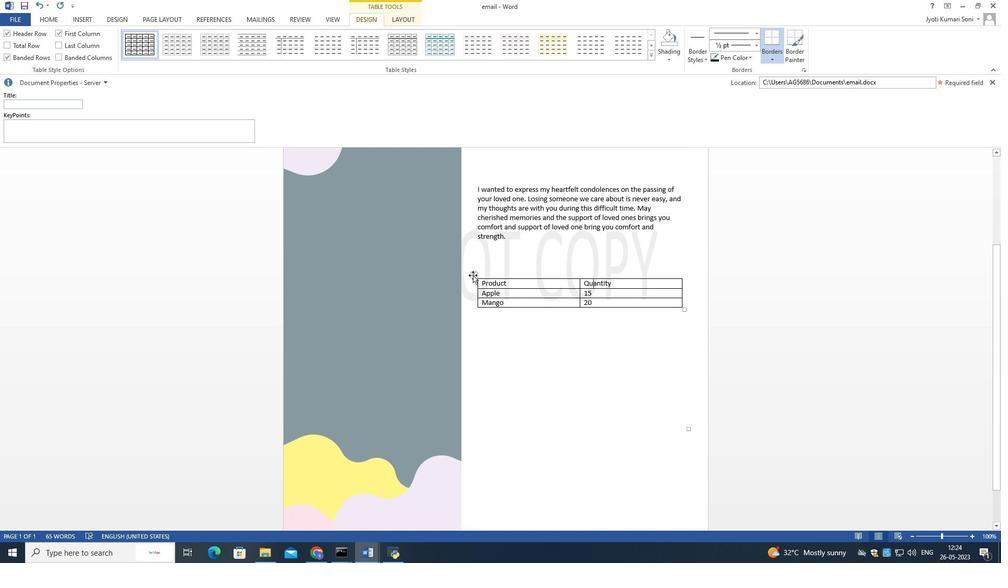 
Action: Mouse pressed left at (473, 275)
Screenshot: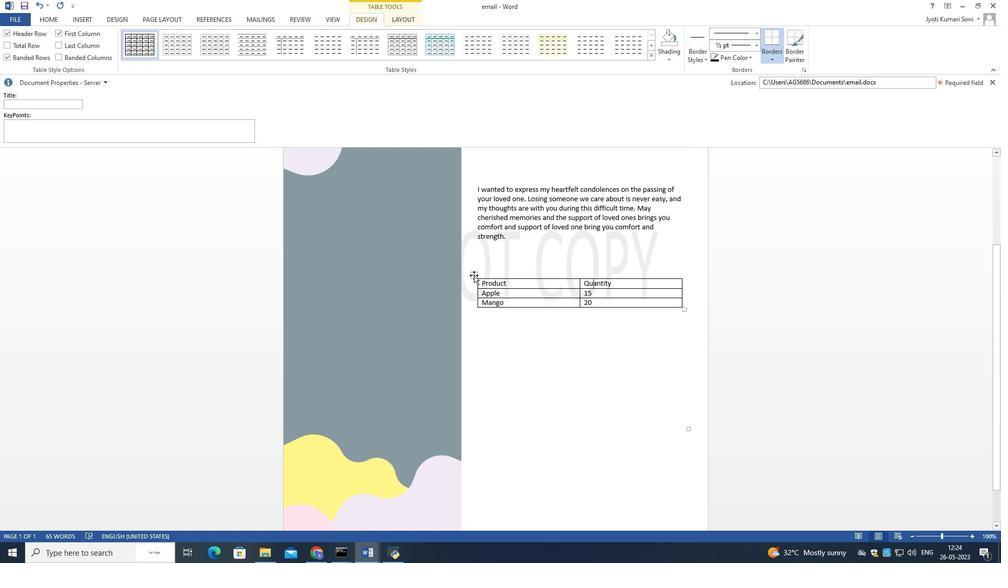
Action: Mouse moved to (652, 56)
Screenshot: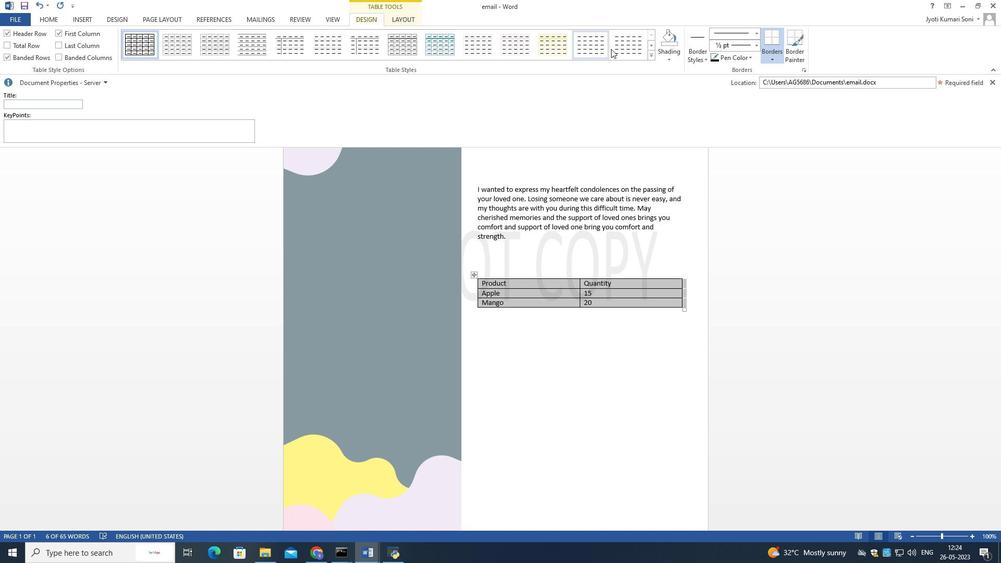 
Action: Mouse pressed left at (652, 56)
Screenshot: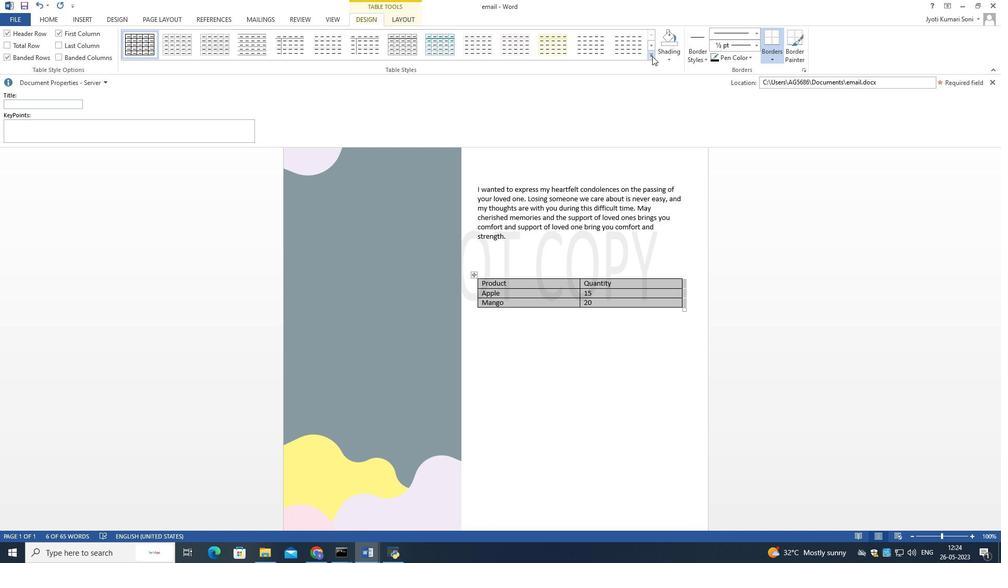 
Action: Mouse moved to (210, 336)
Screenshot: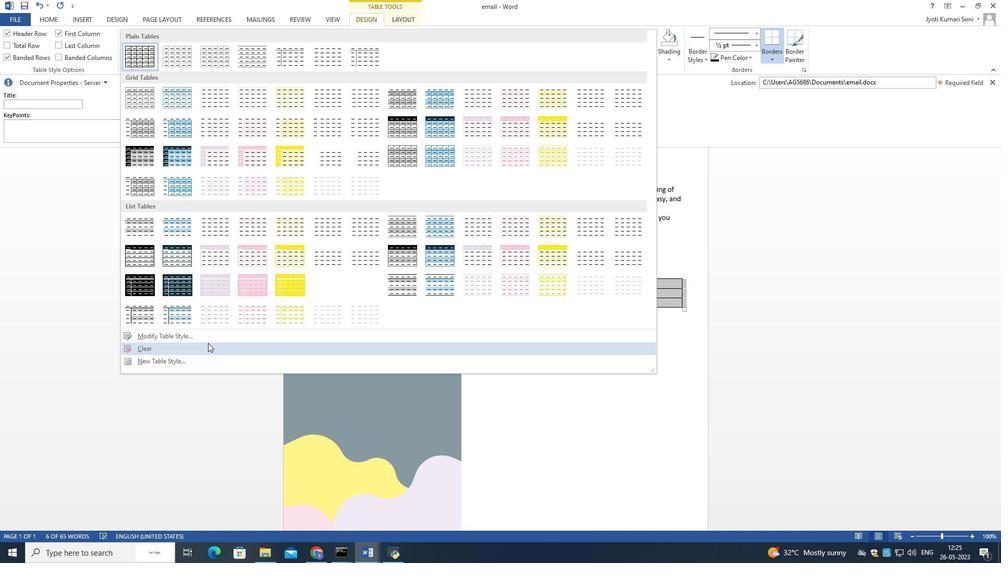 
Action: Mouse pressed left at (210, 336)
Screenshot: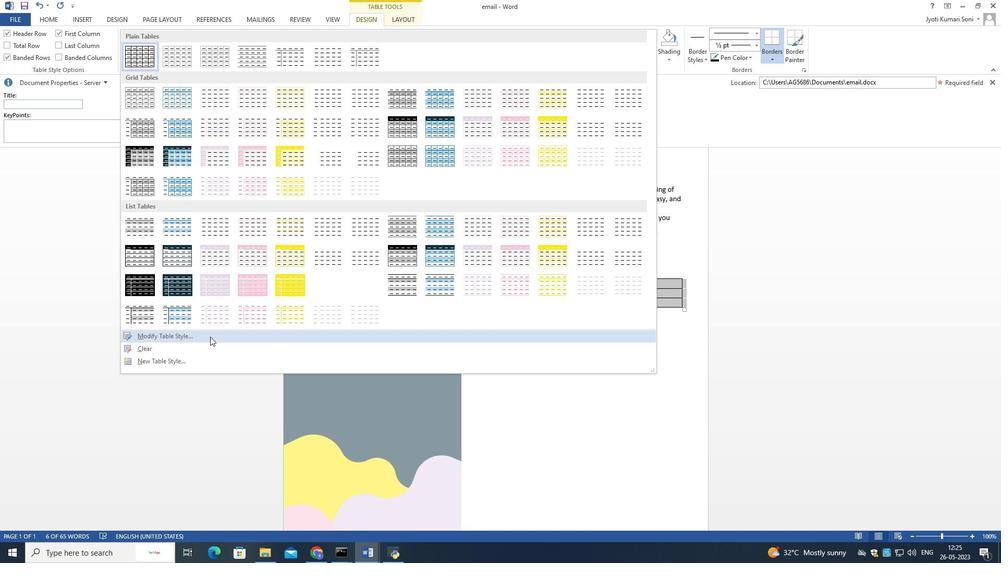 
Action: Mouse moved to (513, 313)
Screenshot: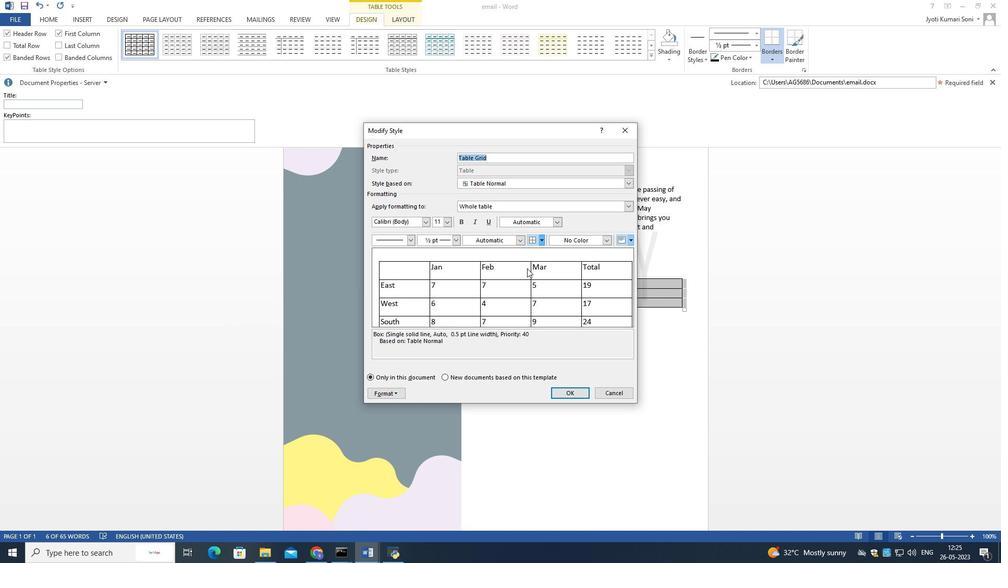 
Action: Mouse scrolled (513, 313) with delta (0, 0)
Screenshot: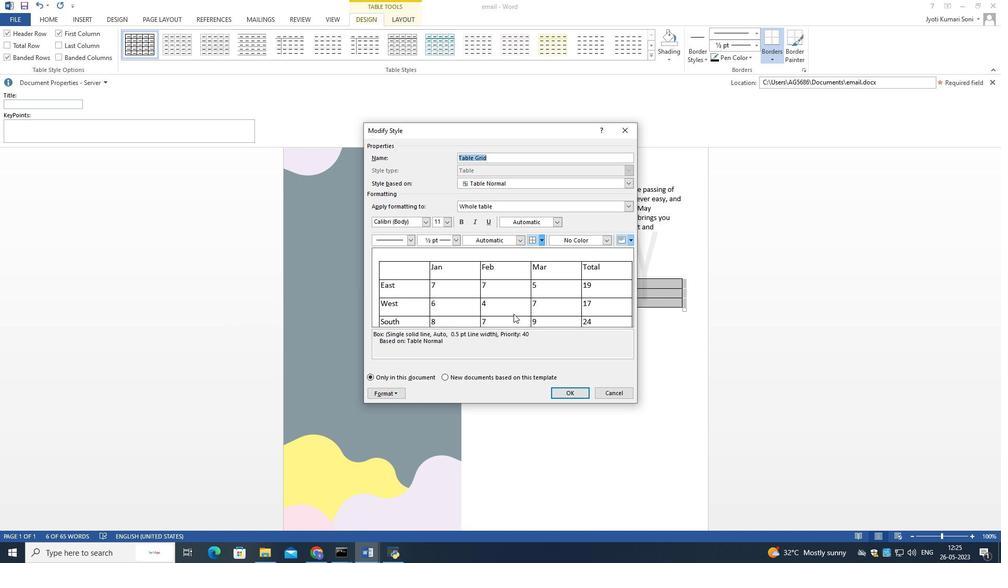 
Action: Mouse moved to (513, 314)
Screenshot: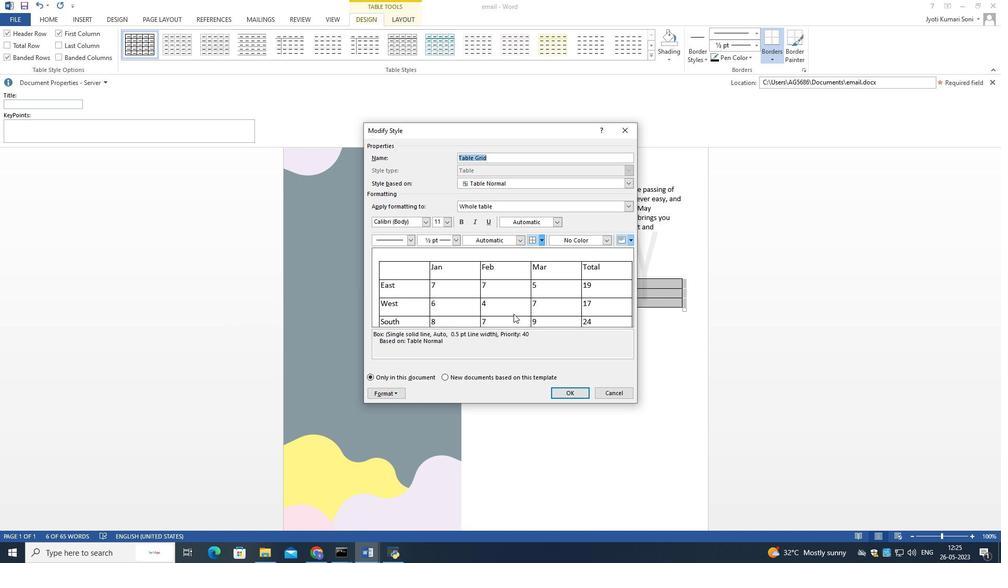 
Action: Mouse scrolled (513, 314) with delta (0, 0)
Screenshot: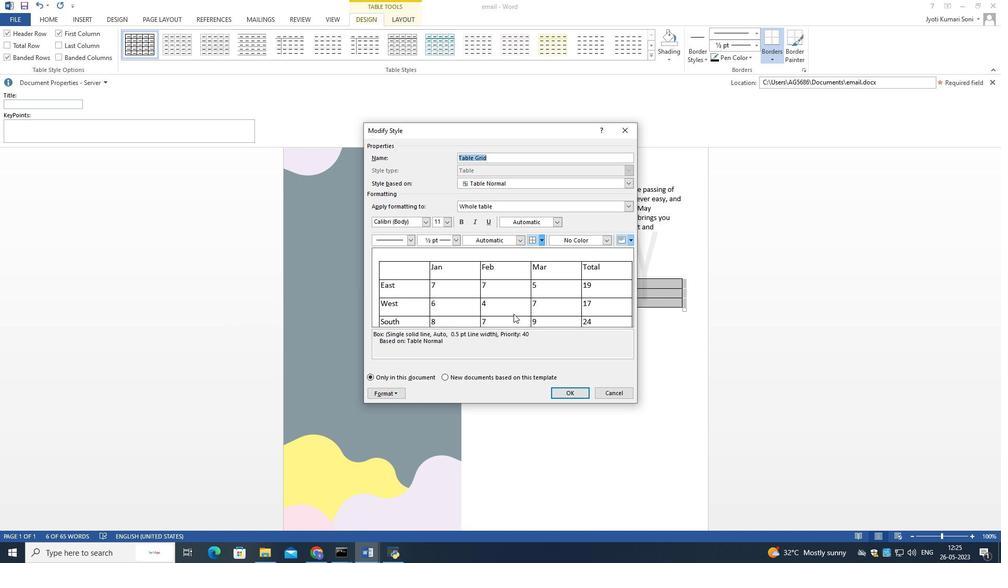 
Action: Mouse moved to (513, 315)
Screenshot: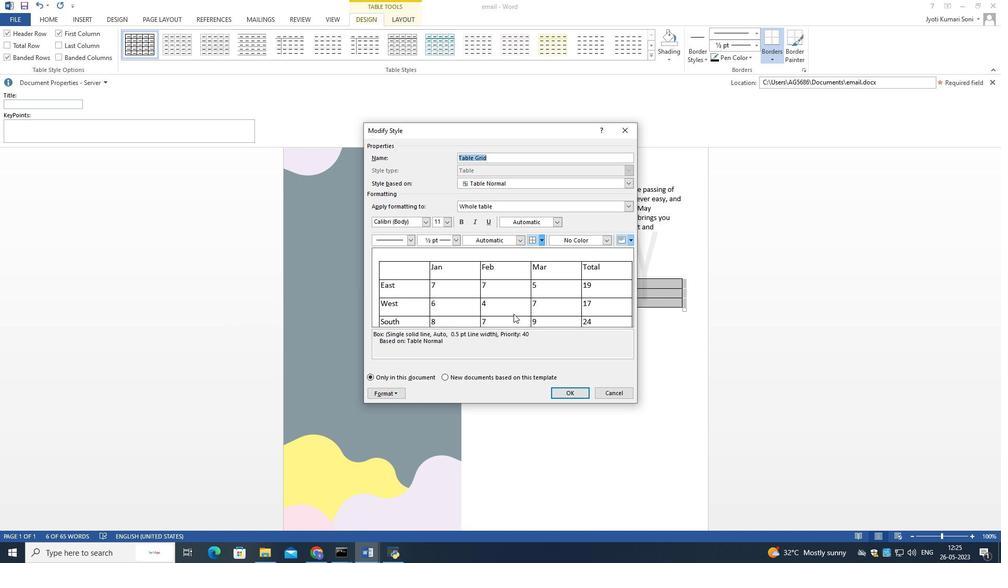 
Action: Mouse scrolled (513, 314) with delta (0, 0)
Screenshot: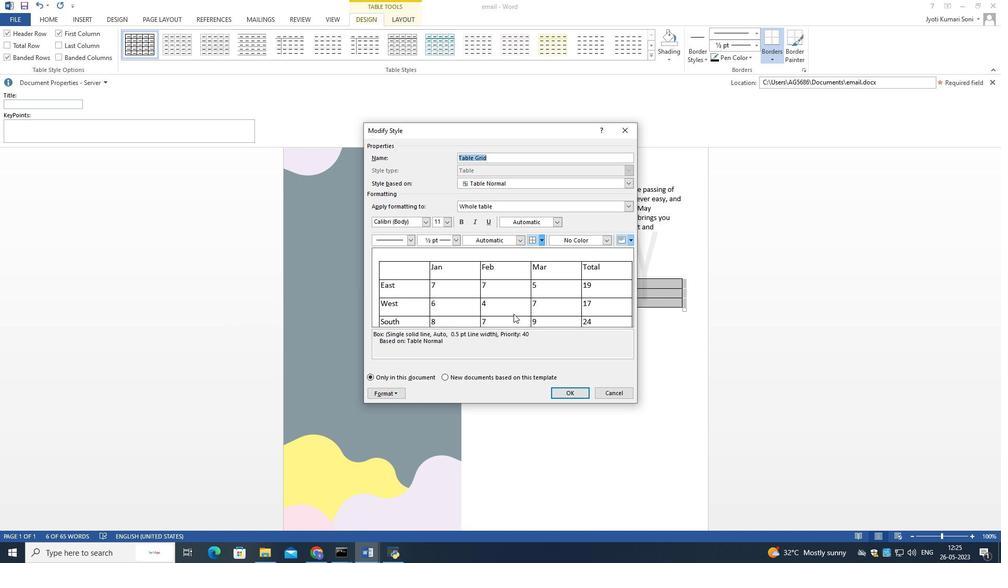 
Action: Mouse moved to (513, 315)
Screenshot: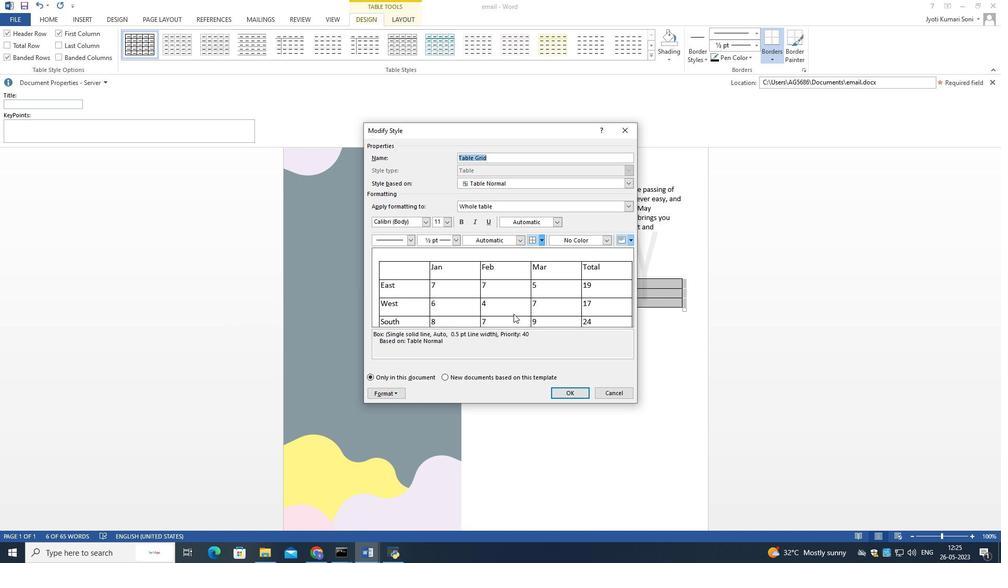 
Action: Mouse scrolled (513, 314) with delta (0, 0)
Screenshot: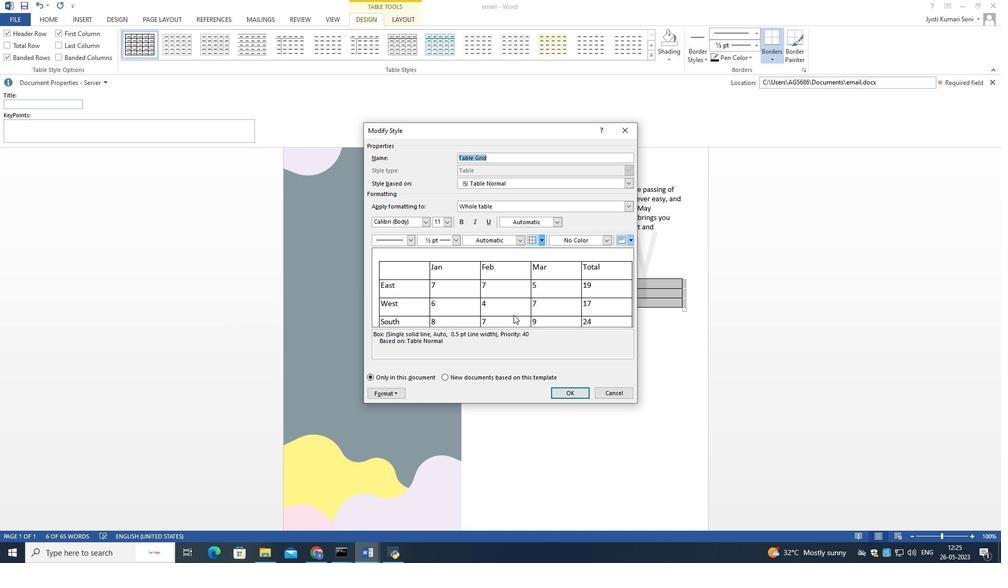 
Action: Mouse moved to (623, 130)
Screenshot: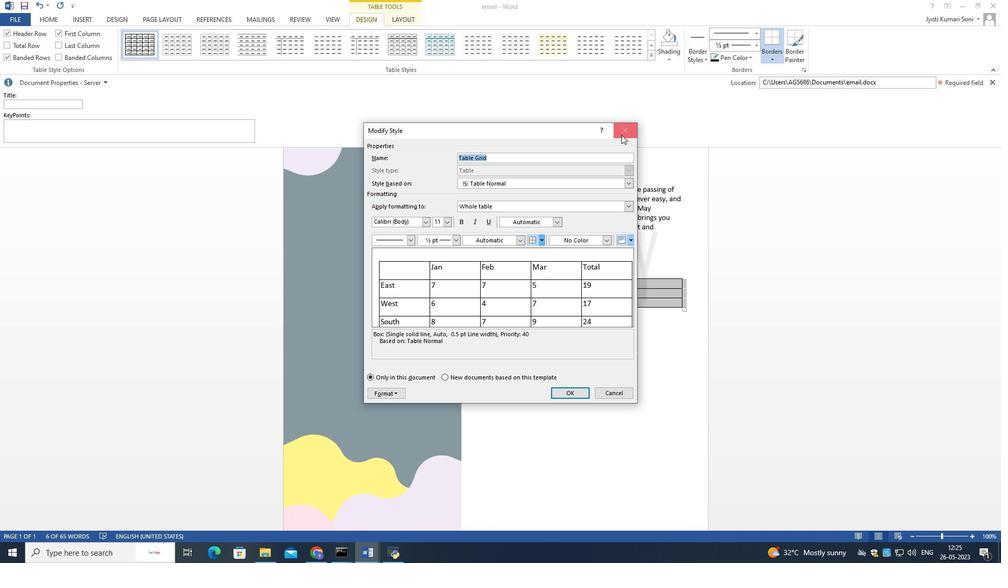 
Action: Mouse pressed left at (623, 130)
Screenshot: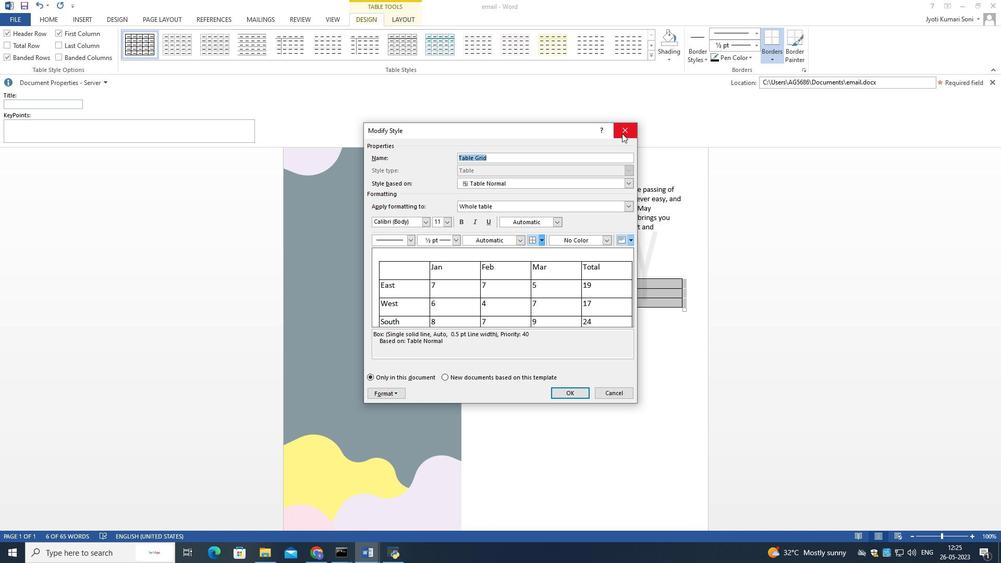 
Action: Mouse moved to (654, 58)
Screenshot: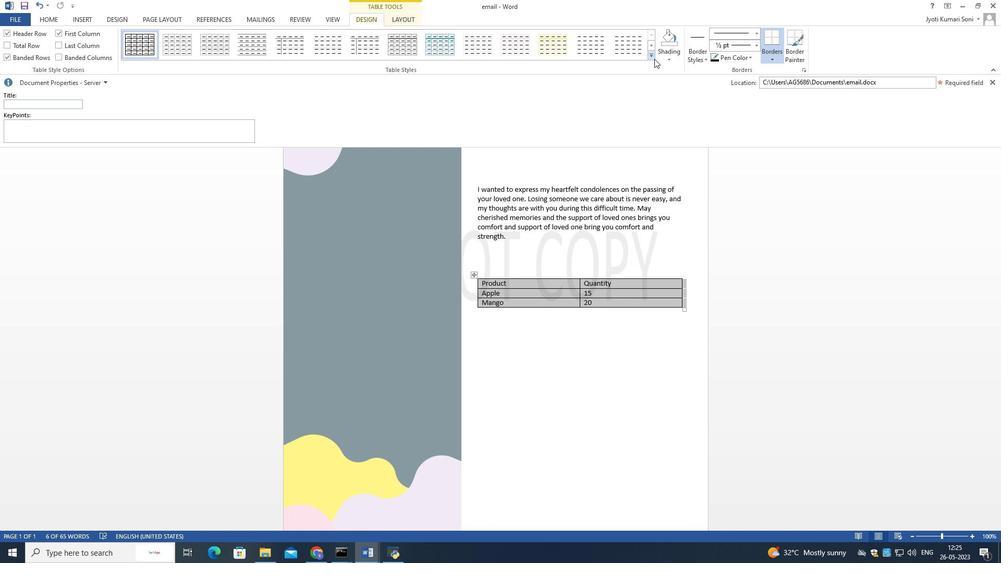 
Action: Mouse pressed left at (654, 58)
Screenshot: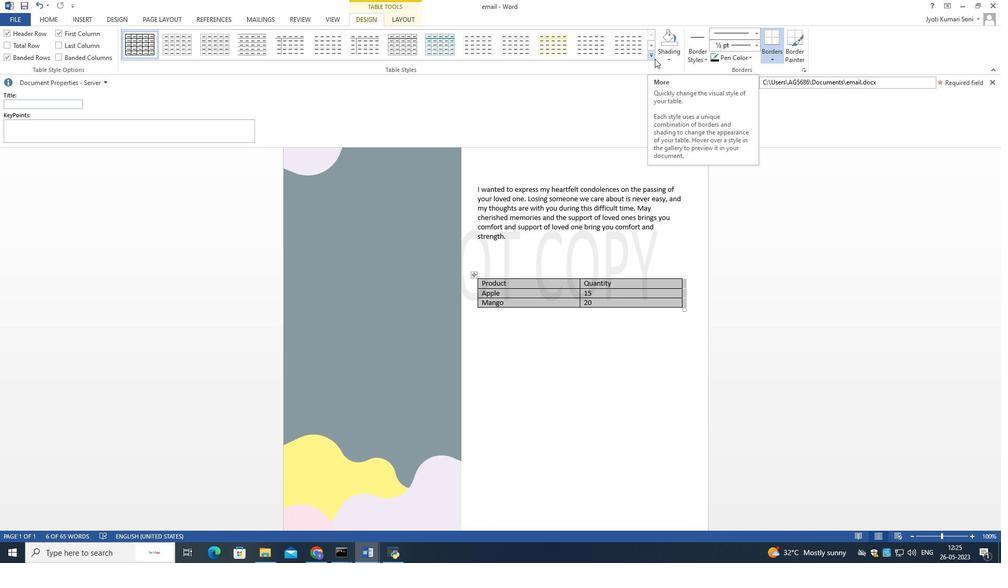 
Action: Mouse moved to (516, 255)
Screenshot: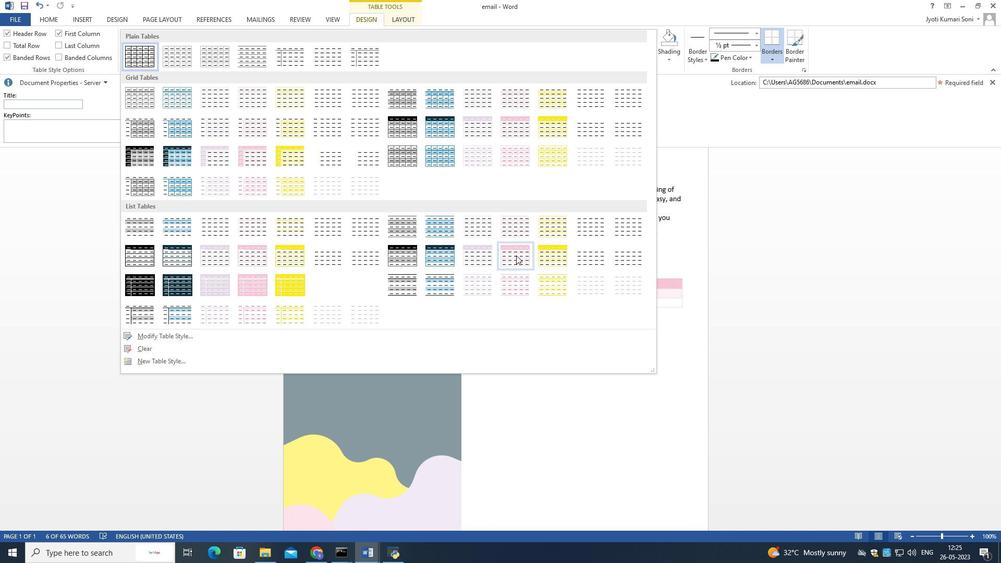 
Action: Mouse scrolled (516, 254) with delta (0, 0)
Screenshot: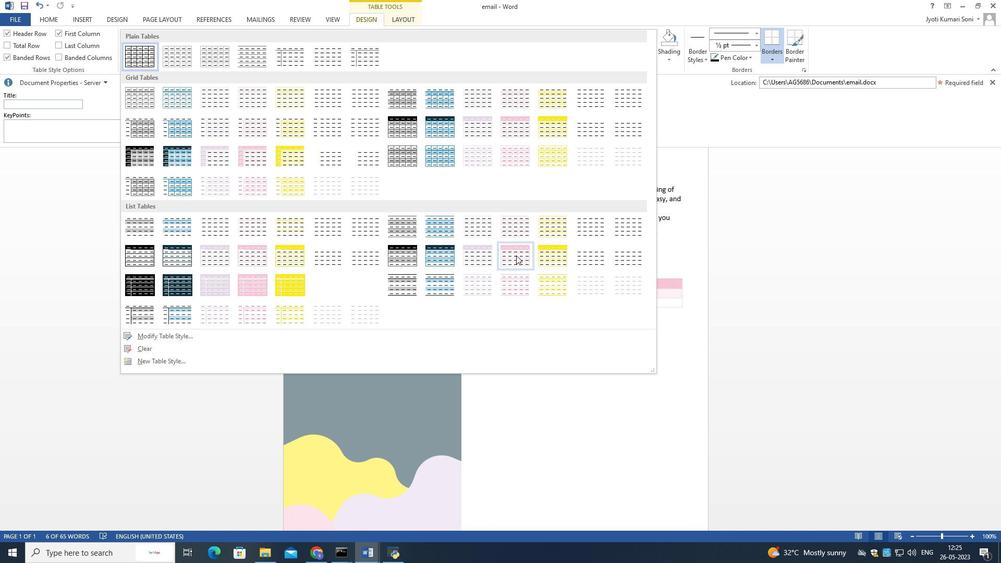 
Action: Mouse moved to (515, 255)
Screenshot: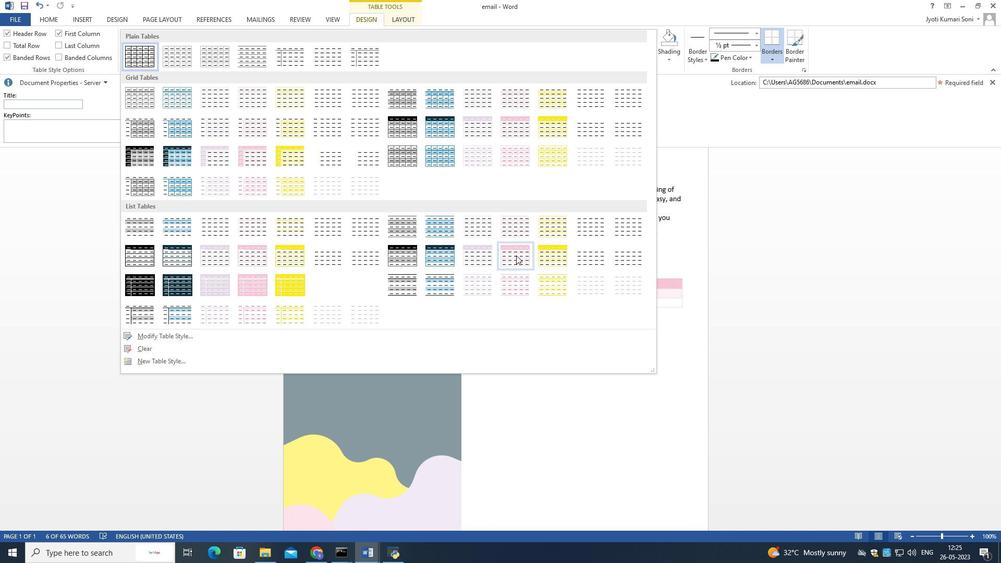 
Action: Mouse scrolled (515, 254) with delta (0, 0)
Screenshot: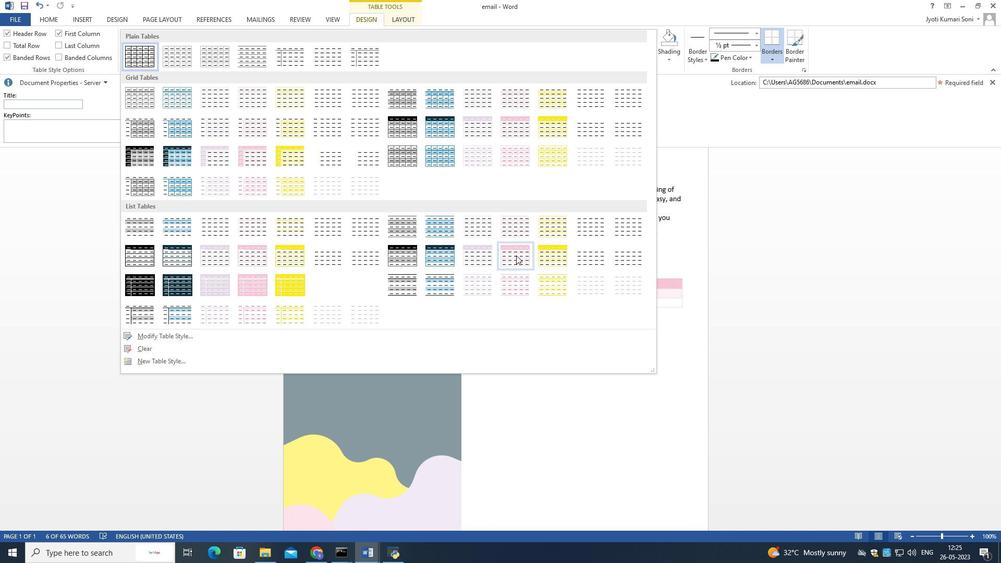 
Action: Mouse scrolled (515, 254) with delta (0, 0)
Screenshot: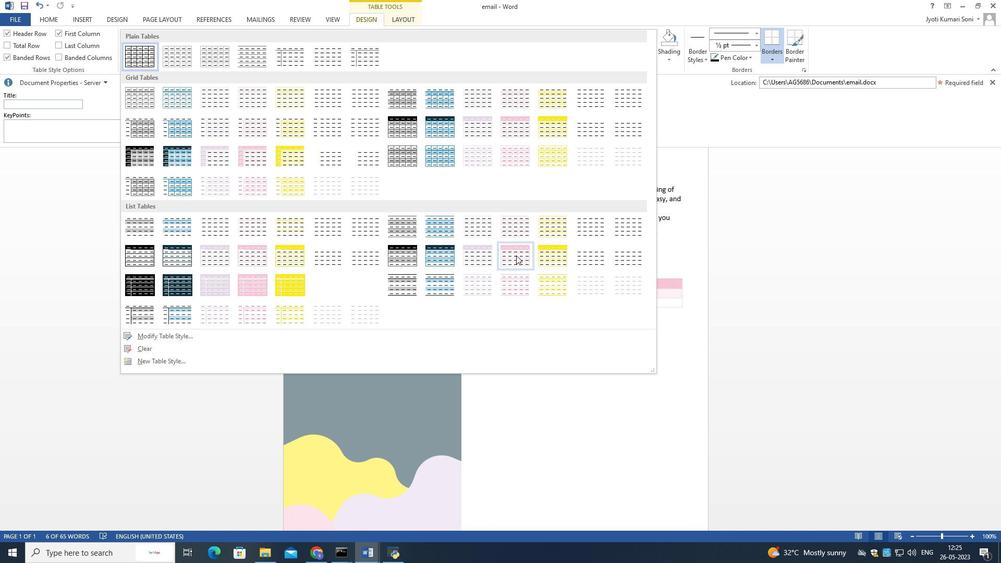 
Action: Mouse scrolled (515, 254) with delta (0, 0)
Screenshot: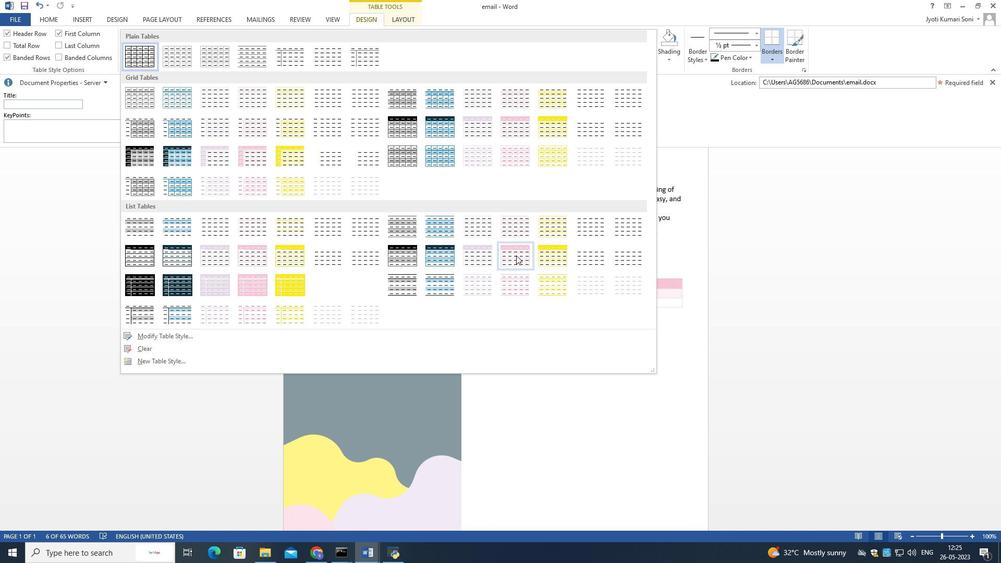 
Action: Mouse moved to (518, 251)
Screenshot: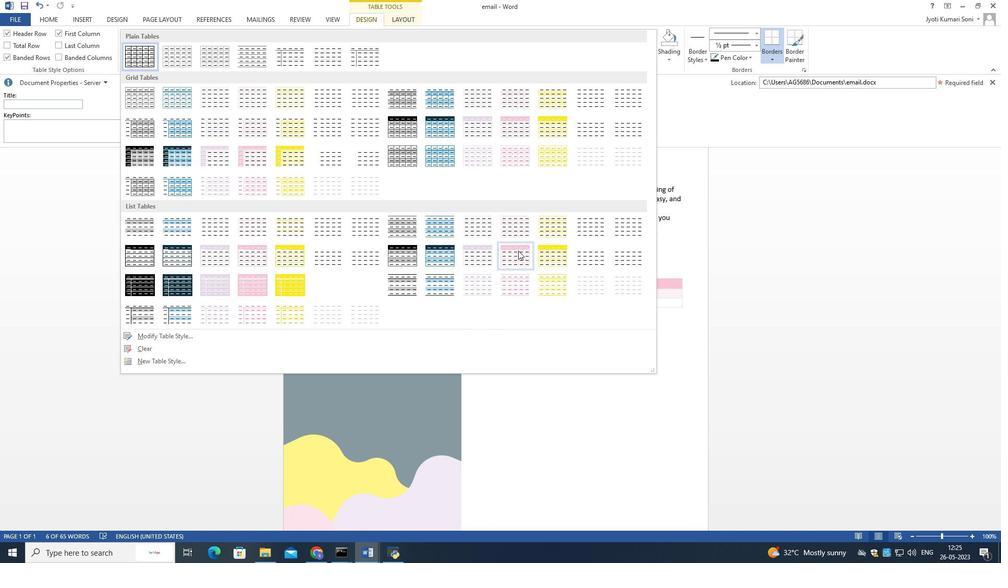 
Action: Mouse pressed left at (518, 251)
Screenshot: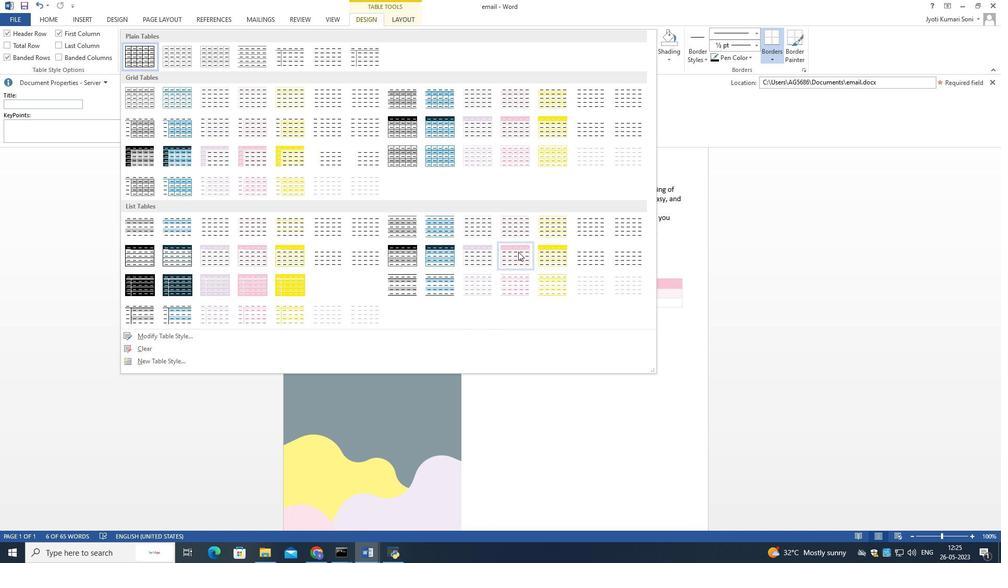 
Action: Mouse moved to (561, 427)
Screenshot: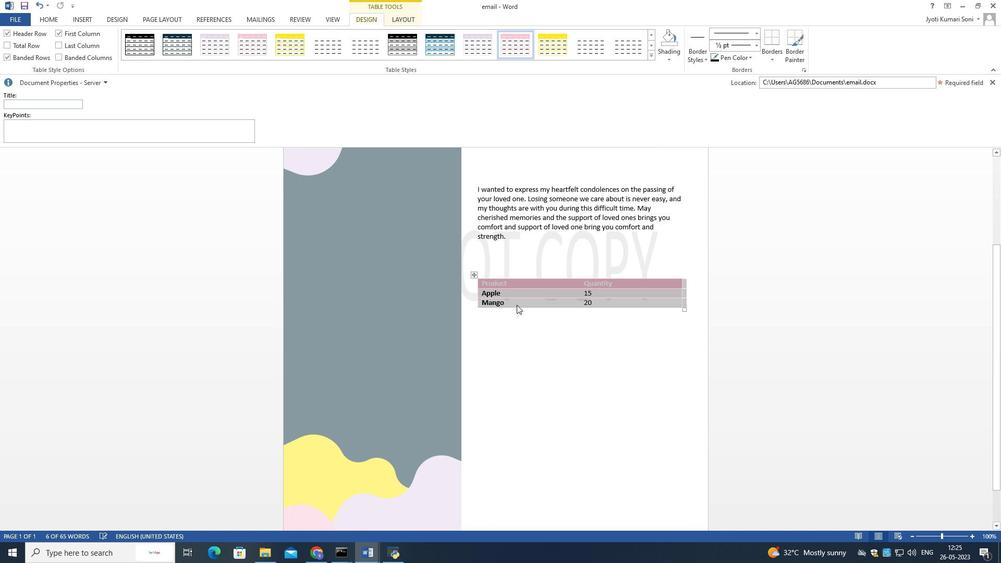 
Action: Mouse pressed left at (561, 427)
Screenshot: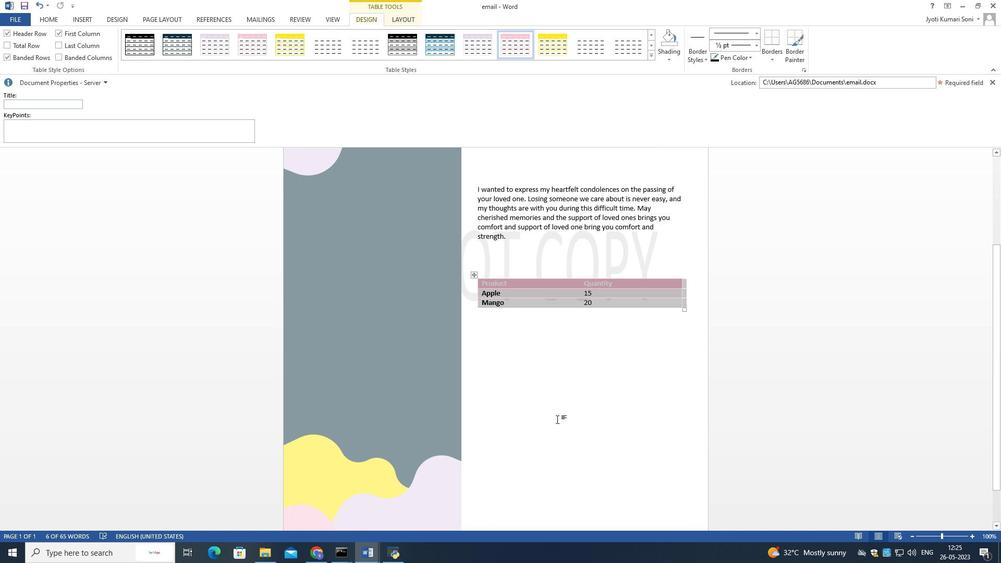 
Action: Mouse moved to (526, 336)
Screenshot: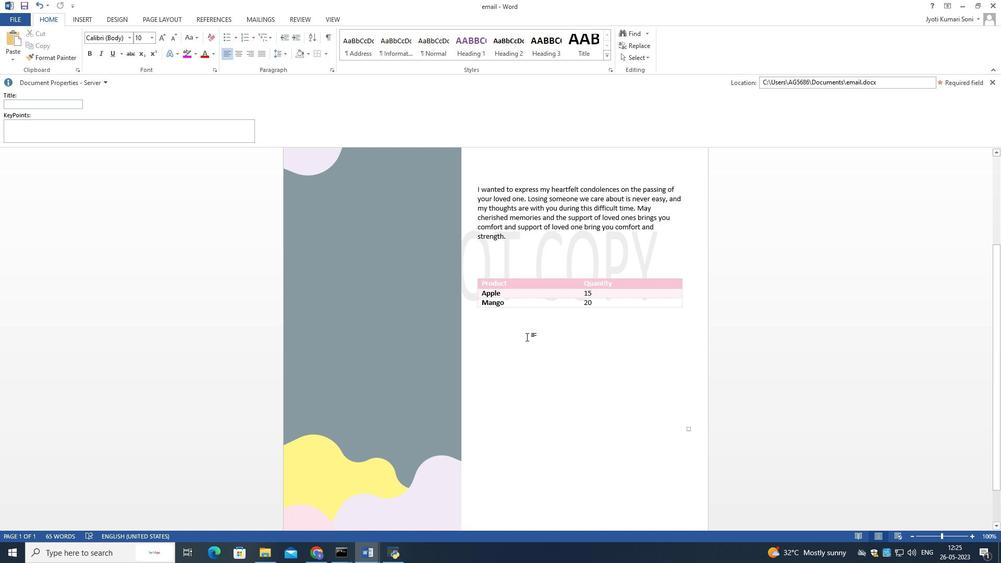 
